 Task: Search one way flight ticket for 3 adults in first from West Palm Beach: Palm Beach International Airport to Greenville: Pitt-greenville Airport on 5-2-2023. Choice of flights is Delta. Number of bags: 1 carry on bag. Price is upto 77000. Outbound departure time preference is 7:15.
Action: Mouse moved to (205, 333)
Screenshot: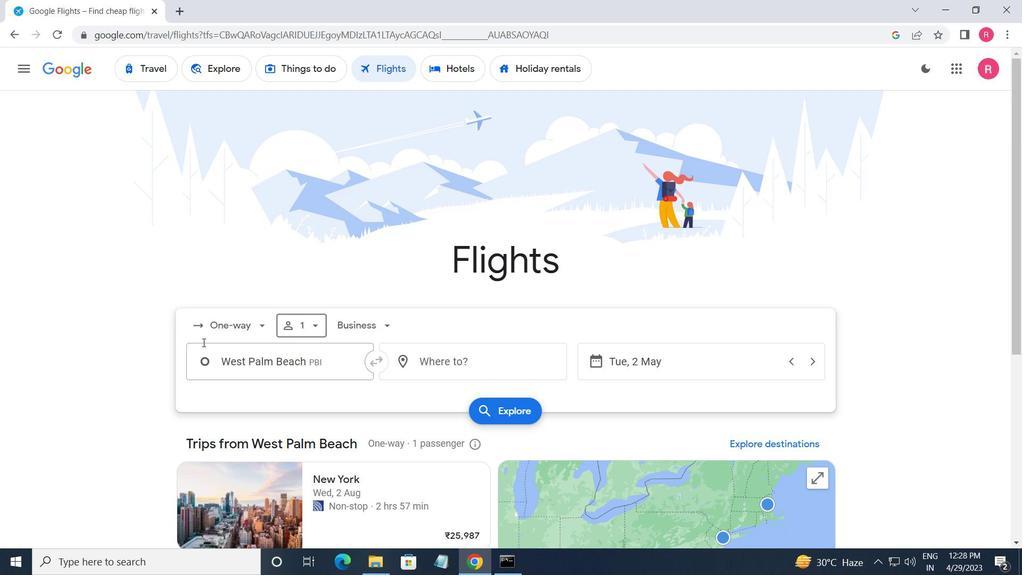 
Action: Mouse pressed left at (205, 333)
Screenshot: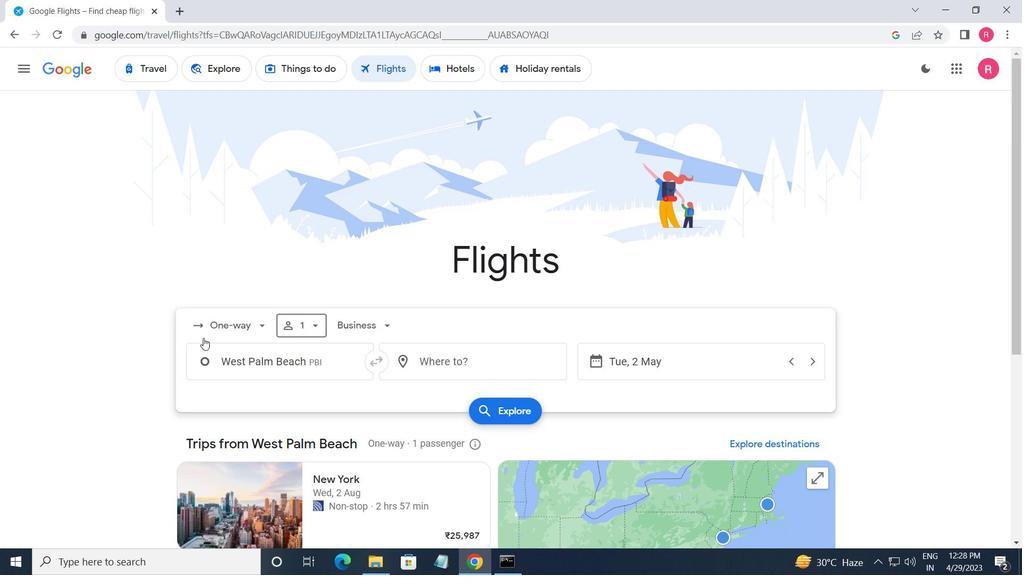 
Action: Mouse moved to (256, 394)
Screenshot: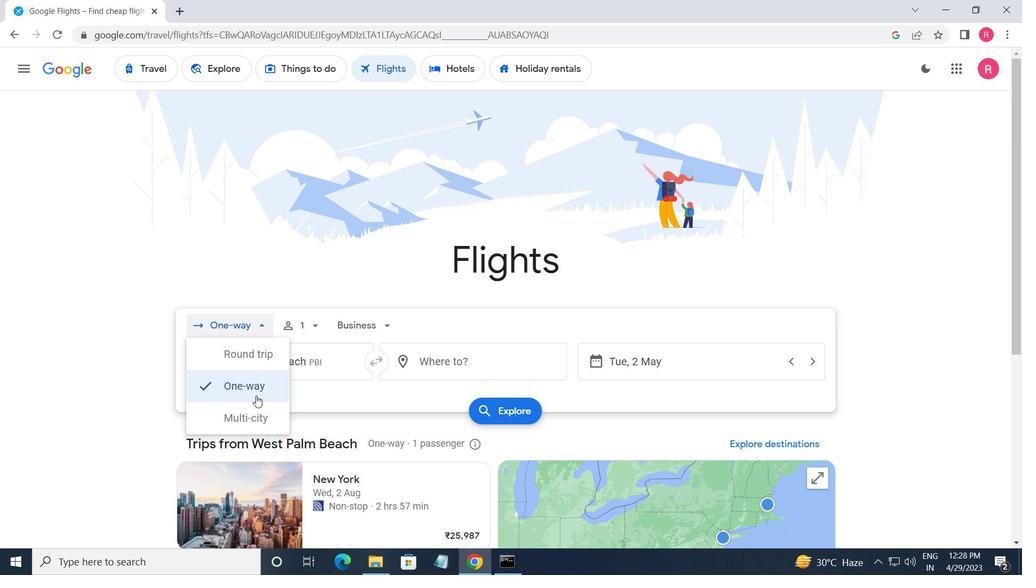
Action: Mouse pressed left at (256, 394)
Screenshot: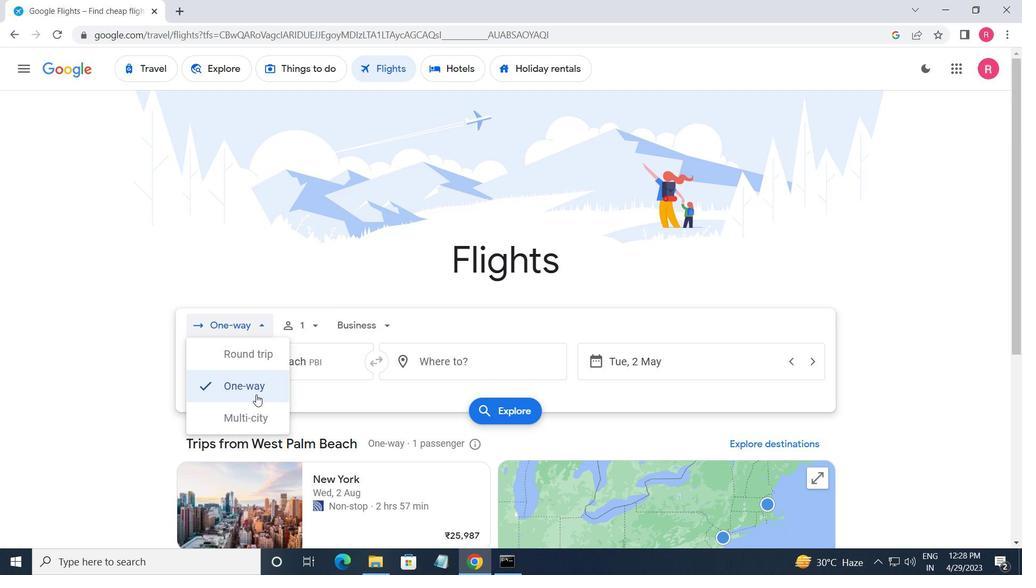 
Action: Mouse moved to (305, 322)
Screenshot: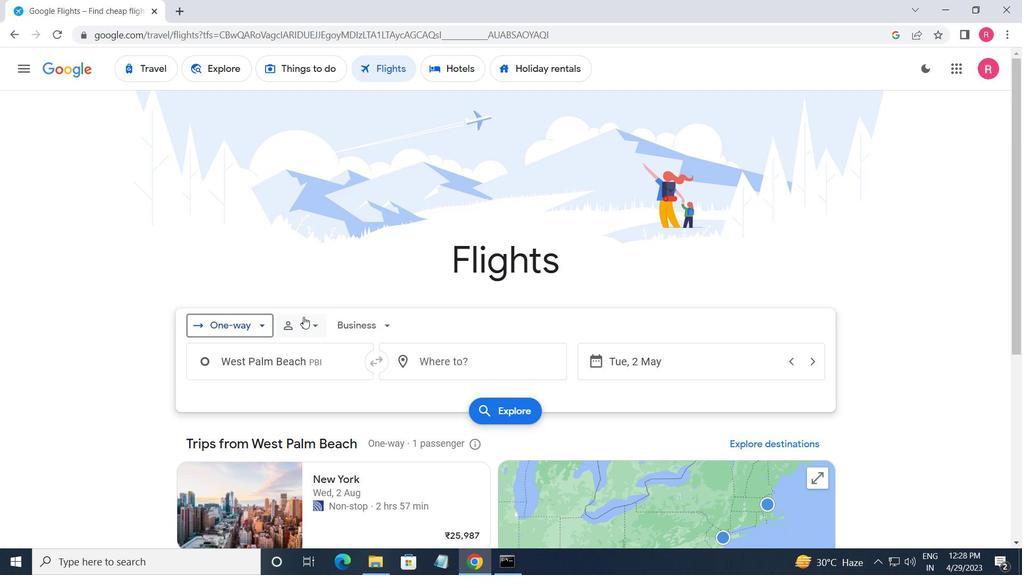 
Action: Mouse pressed left at (305, 322)
Screenshot: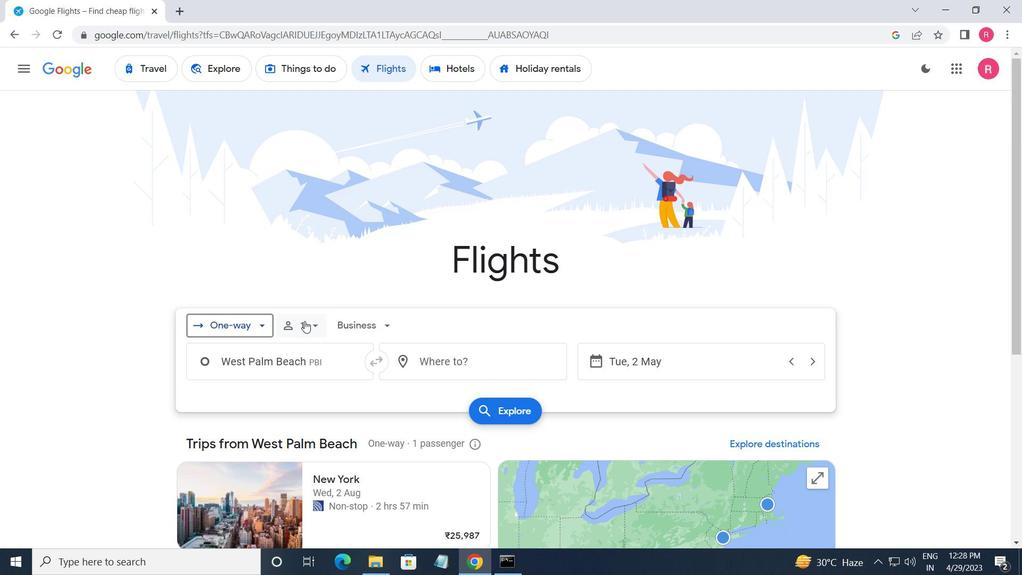 
Action: Mouse moved to (411, 361)
Screenshot: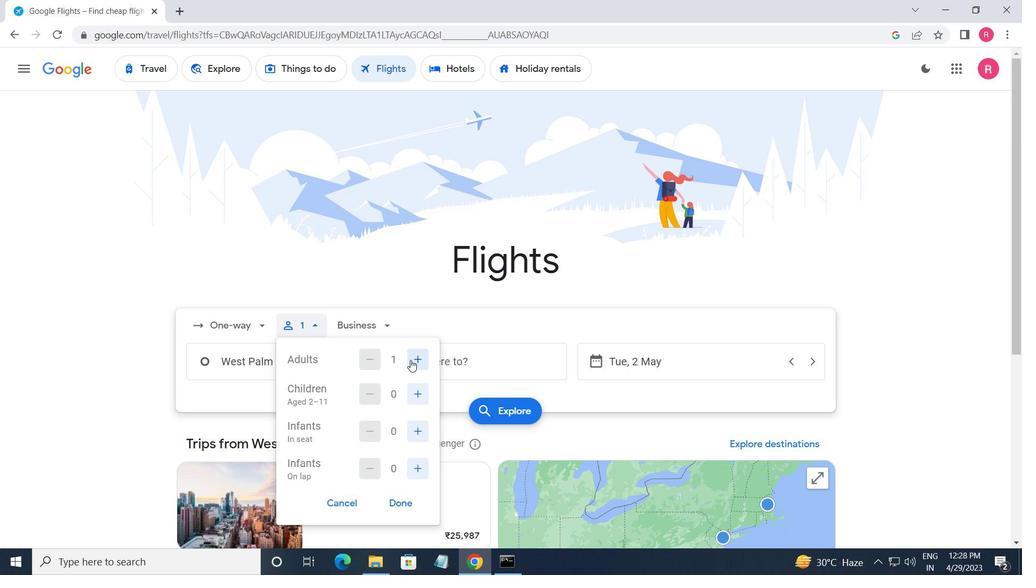 
Action: Mouse pressed left at (411, 361)
Screenshot: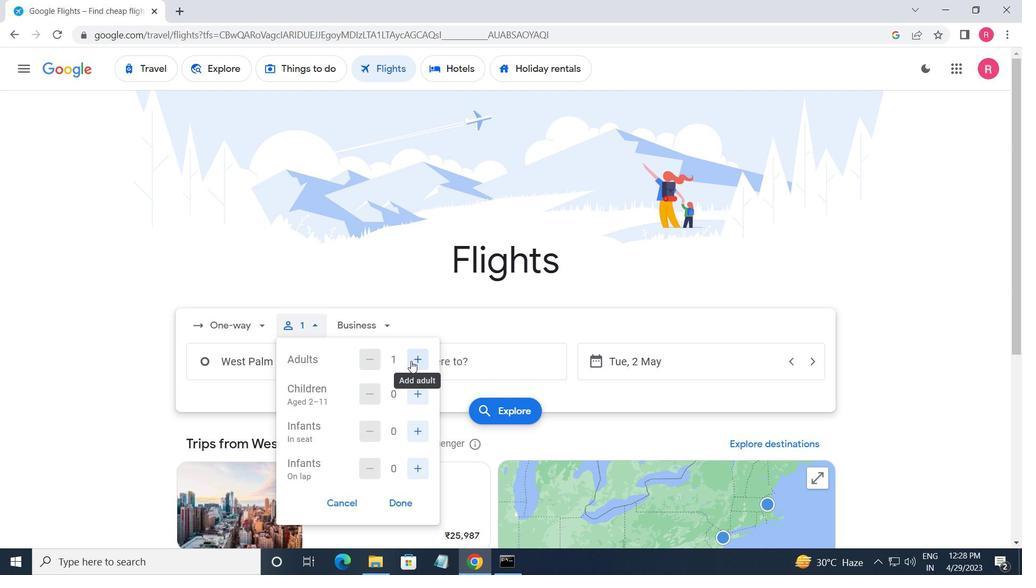 
Action: Mouse pressed left at (411, 361)
Screenshot: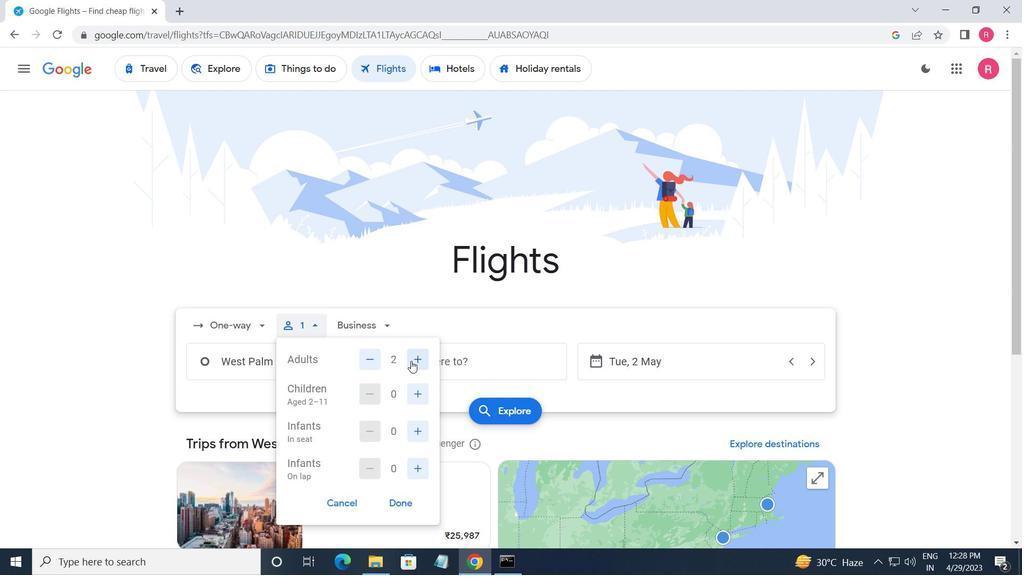 
Action: Mouse moved to (369, 336)
Screenshot: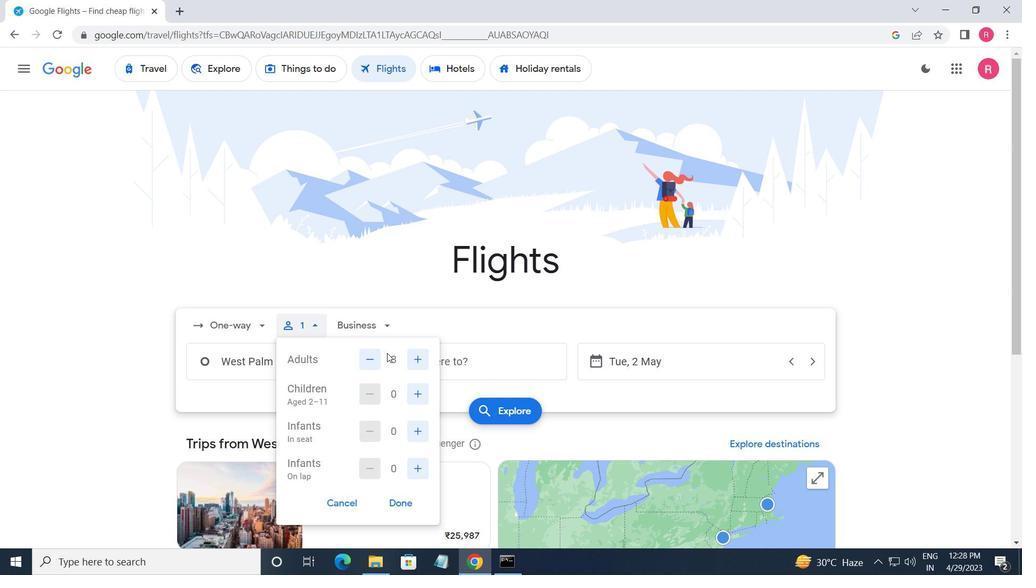 
Action: Mouse pressed left at (369, 336)
Screenshot: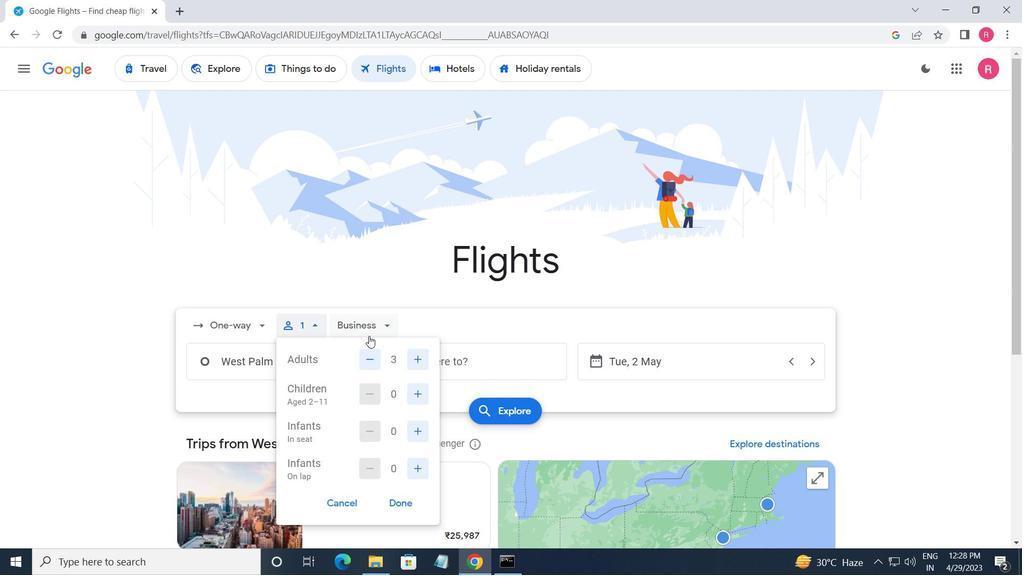 
Action: Mouse moved to (376, 451)
Screenshot: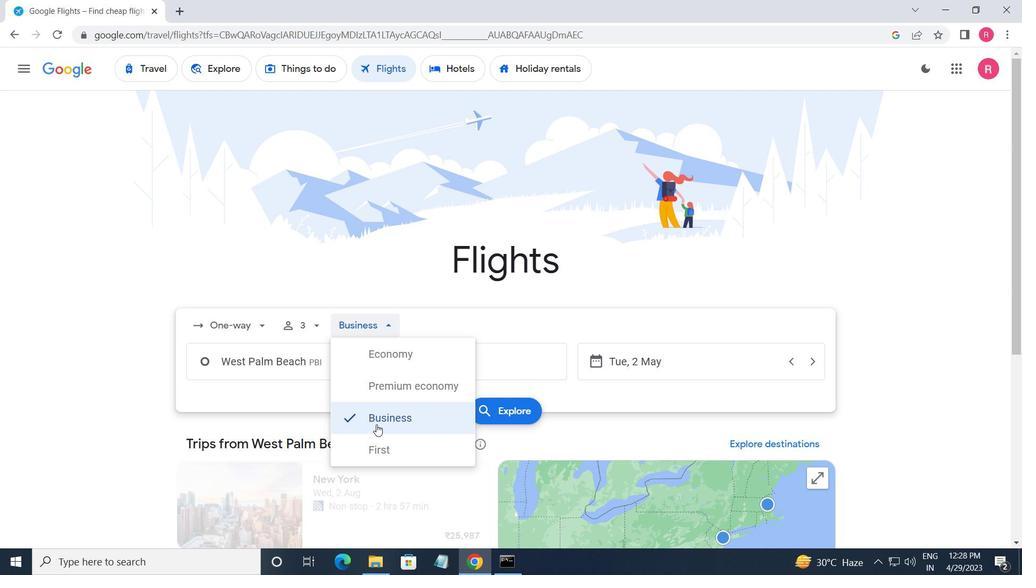 
Action: Mouse pressed left at (376, 451)
Screenshot: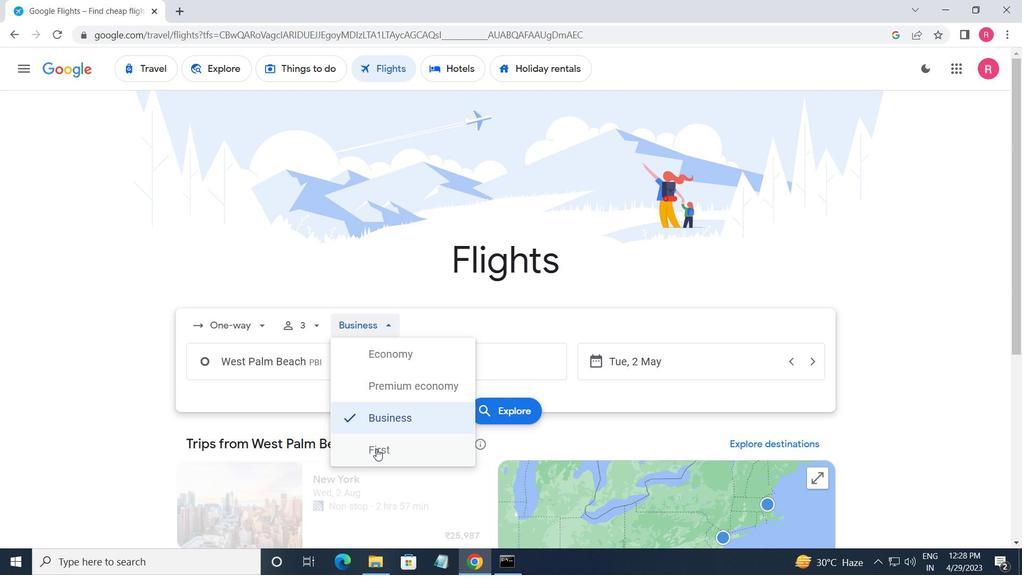 
Action: Mouse moved to (313, 366)
Screenshot: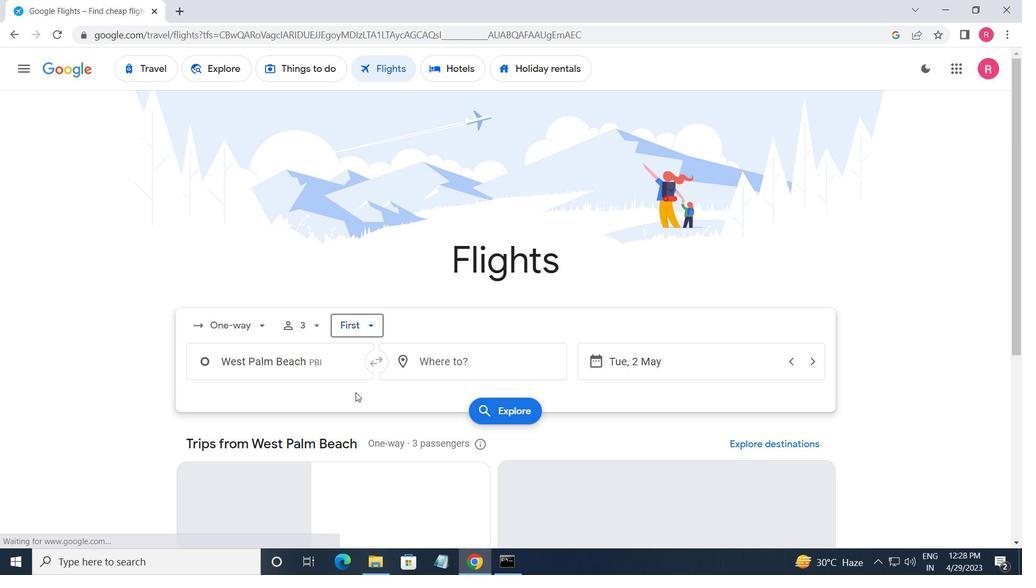 
Action: Mouse pressed left at (313, 366)
Screenshot: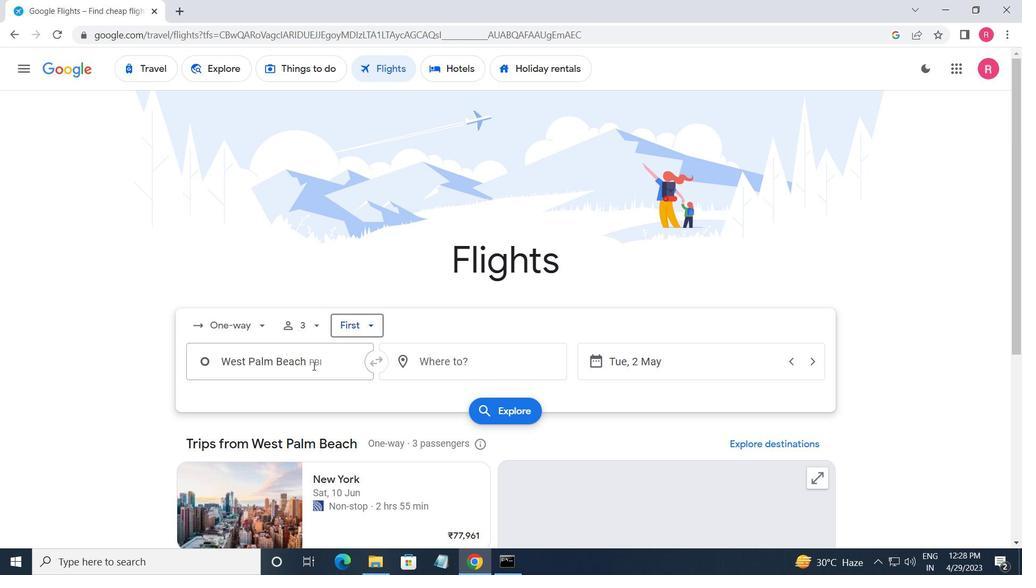 
Action: Mouse moved to (304, 429)
Screenshot: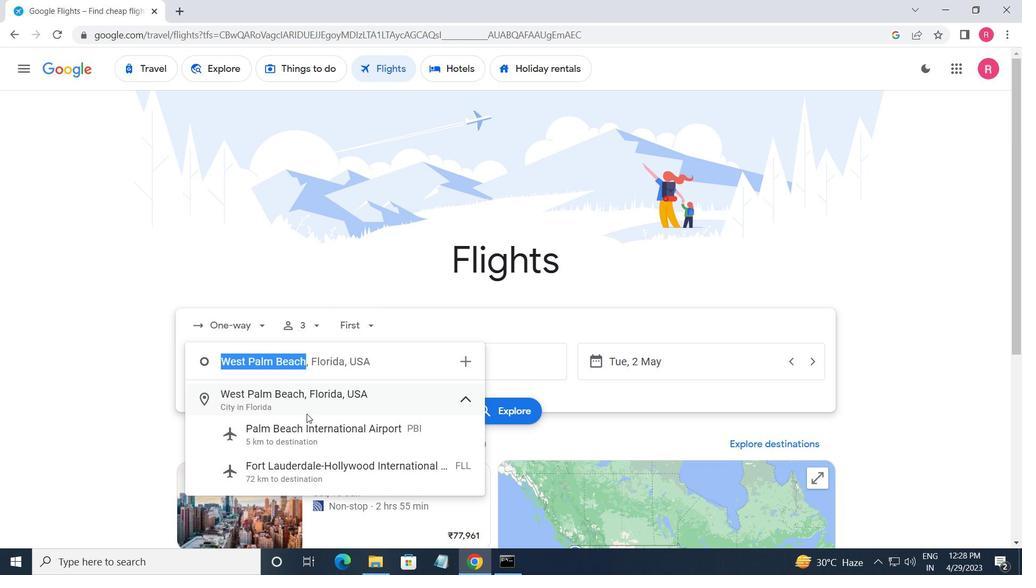 
Action: Mouse pressed left at (304, 429)
Screenshot: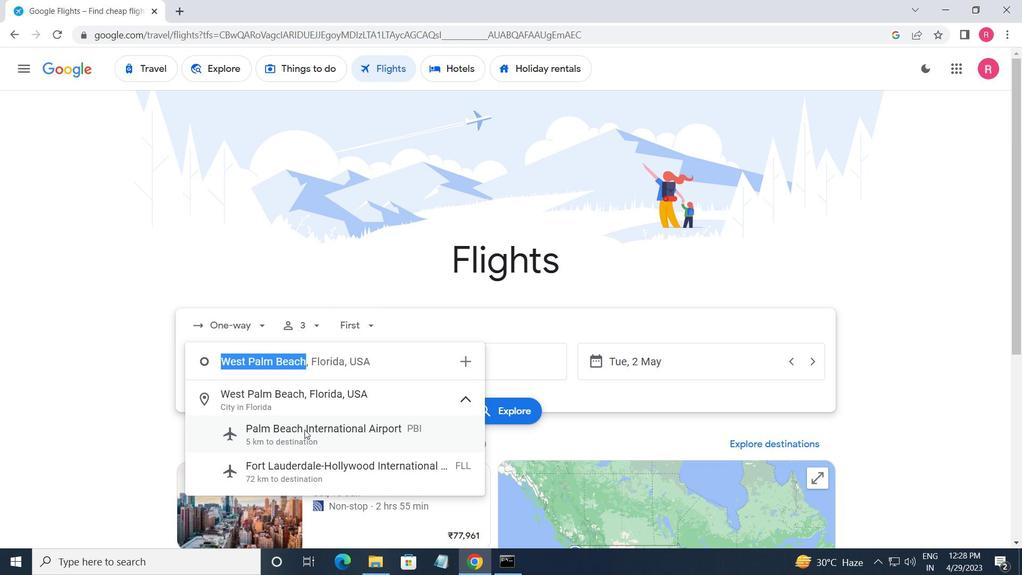 
Action: Mouse moved to (427, 365)
Screenshot: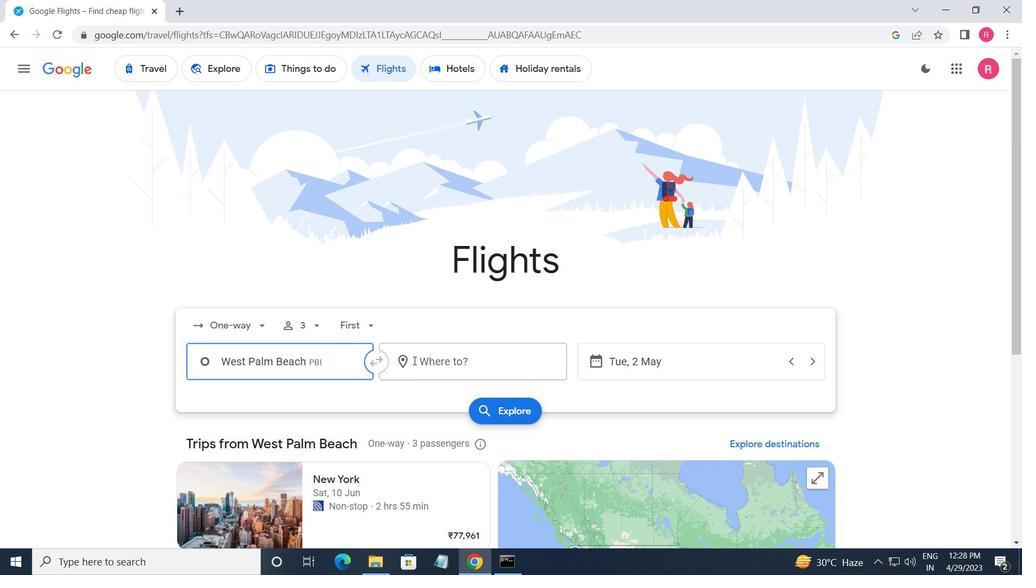 
Action: Mouse pressed left at (427, 365)
Screenshot: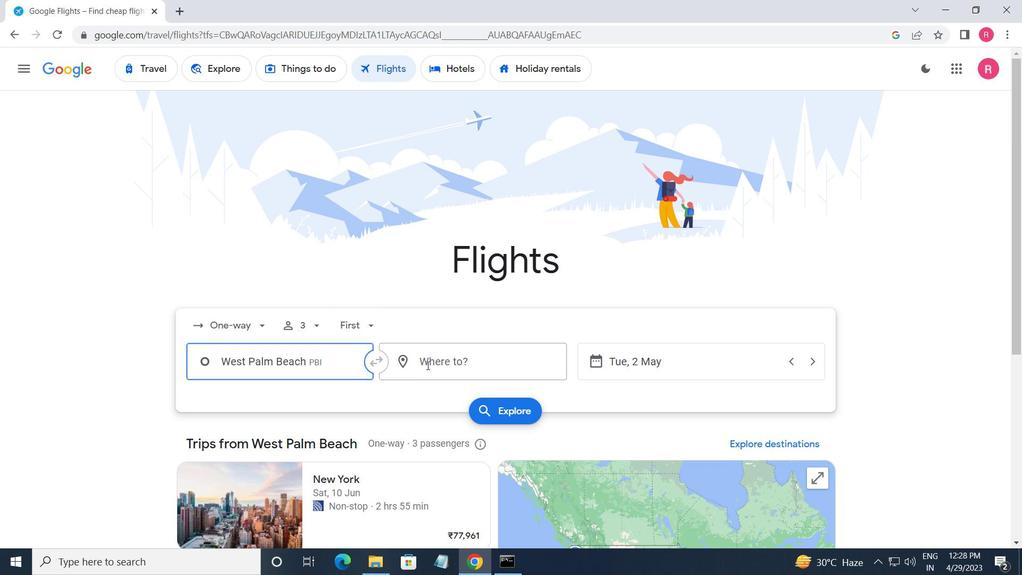 
Action: Mouse moved to (443, 486)
Screenshot: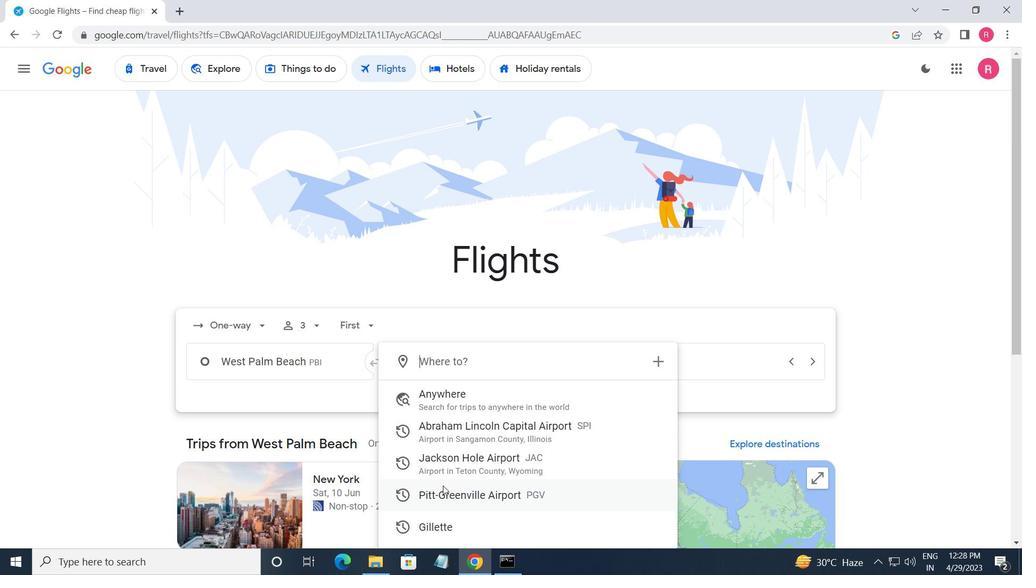 
Action: Mouse pressed left at (443, 486)
Screenshot: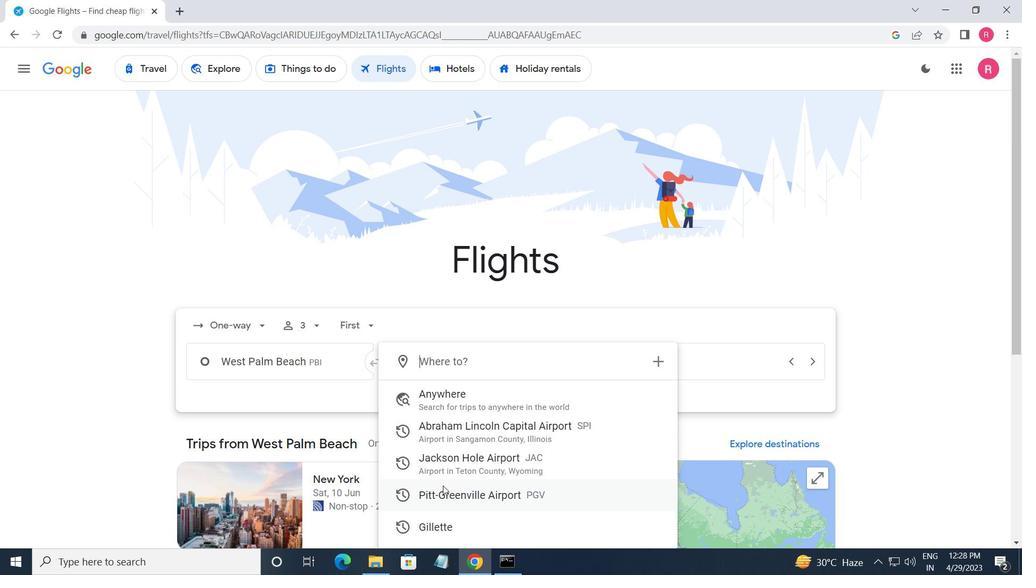 
Action: Mouse moved to (661, 344)
Screenshot: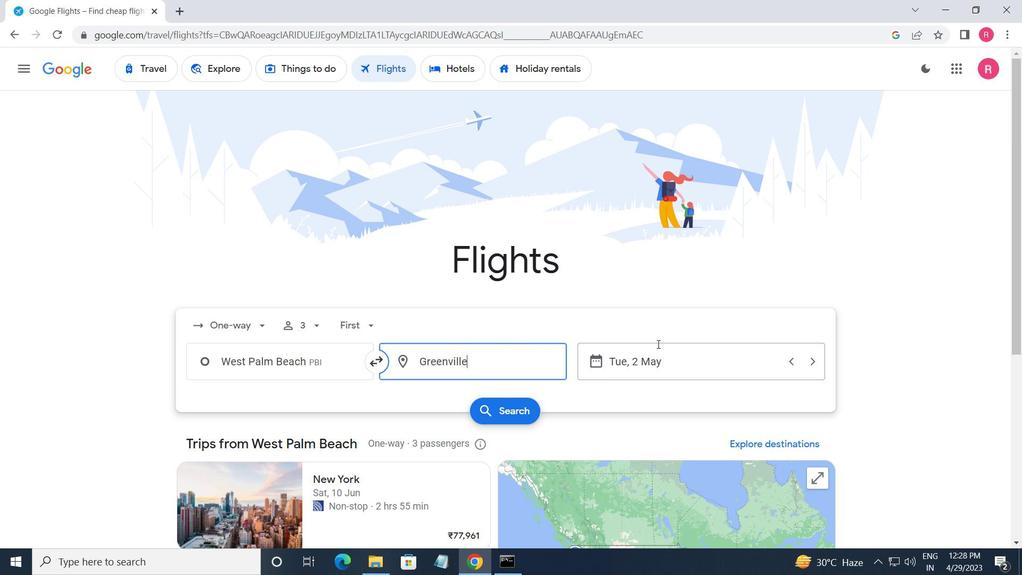 
Action: Mouse pressed left at (661, 344)
Screenshot: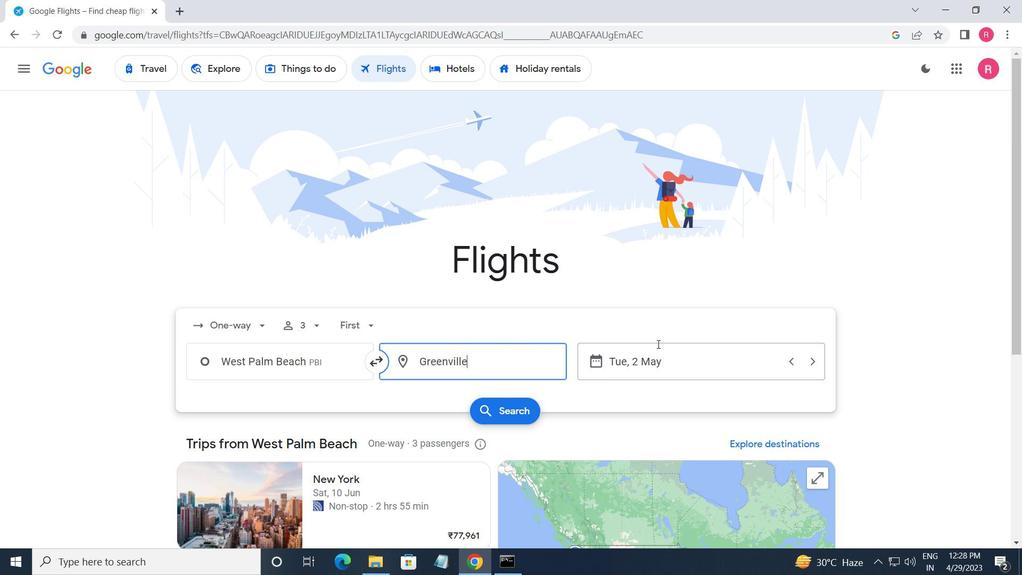 
Action: Mouse moved to (678, 324)
Screenshot: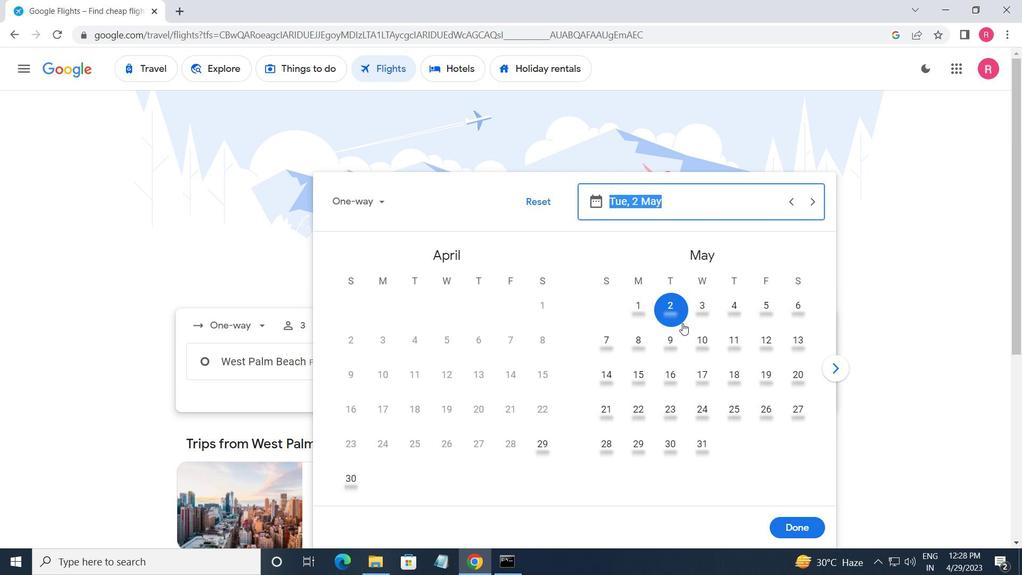 
Action: Mouse pressed left at (678, 324)
Screenshot: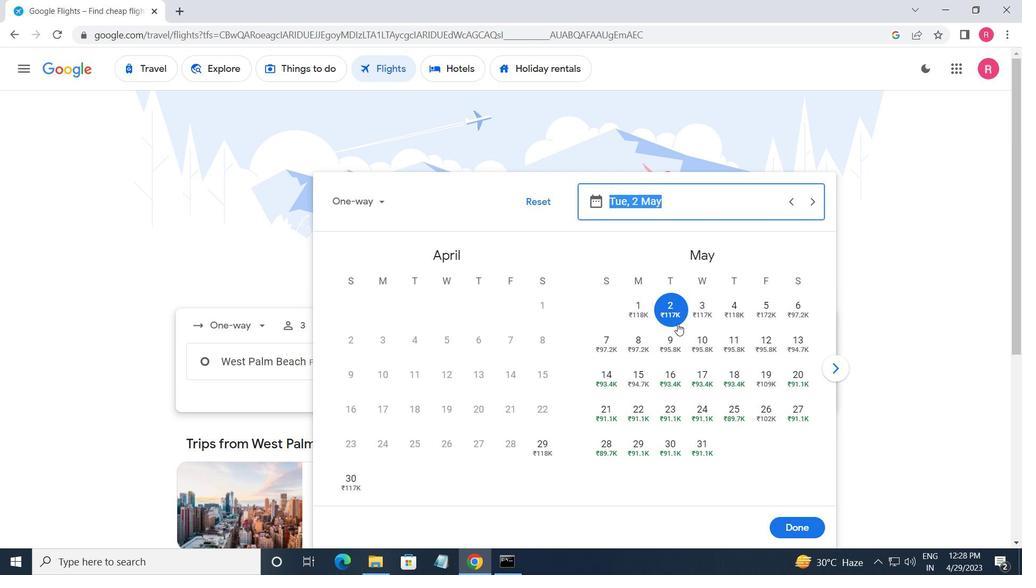 
Action: Mouse moved to (805, 533)
Screenshot: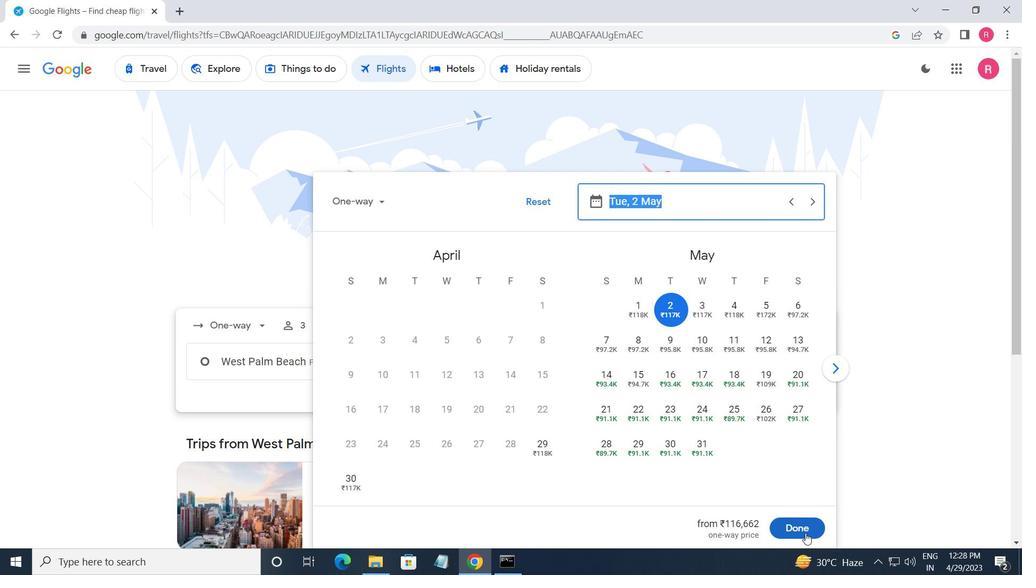 
Action: Mouse pressed left at (805, 533)
Screenshot: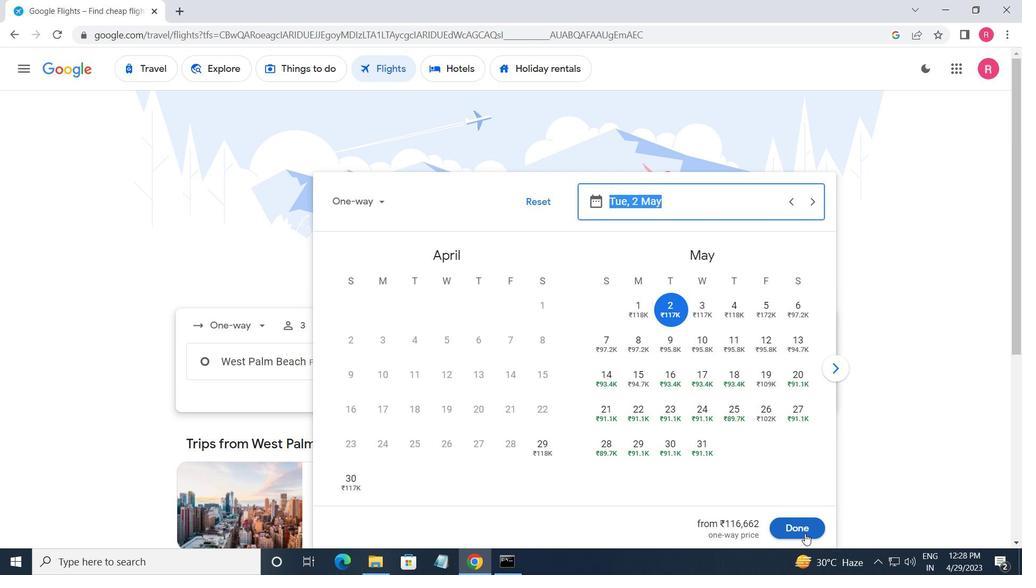 
Action: Mouse moved to (489, 415)
Screenshot: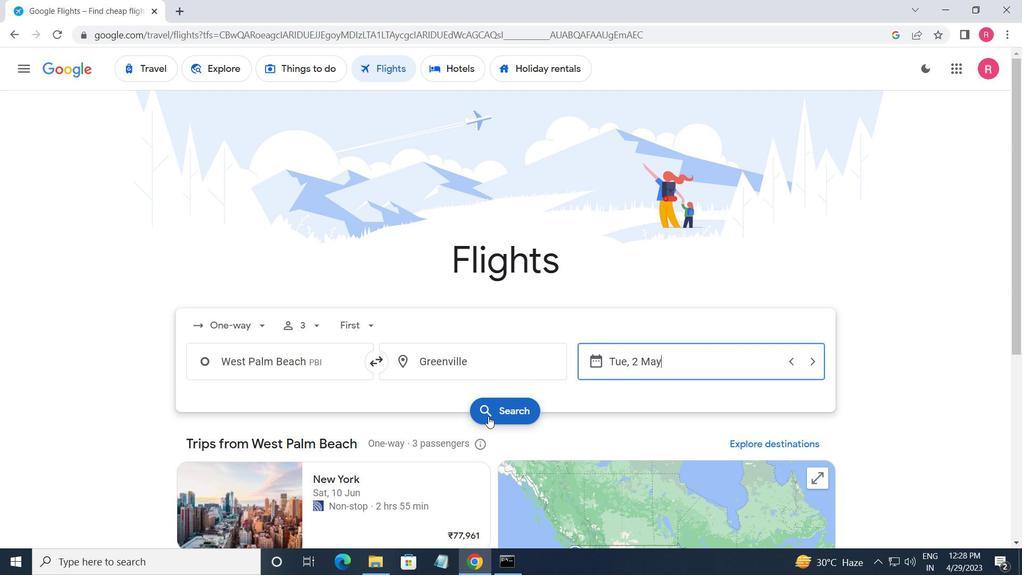 
Action: Mouse pressed left at (489, 415)
Screenshot: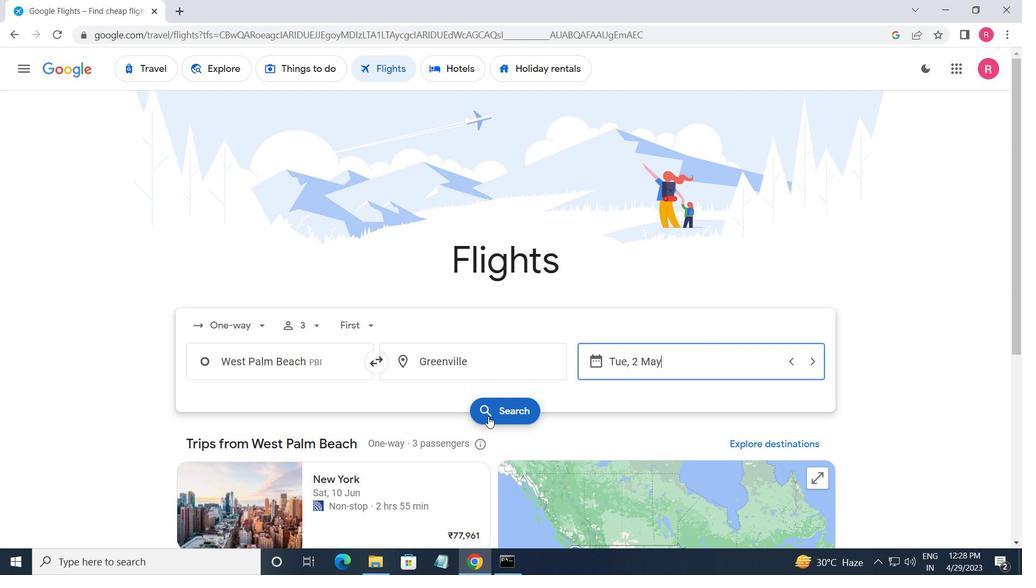 
Action: Mouse moved to (198, 194)
Screenshot: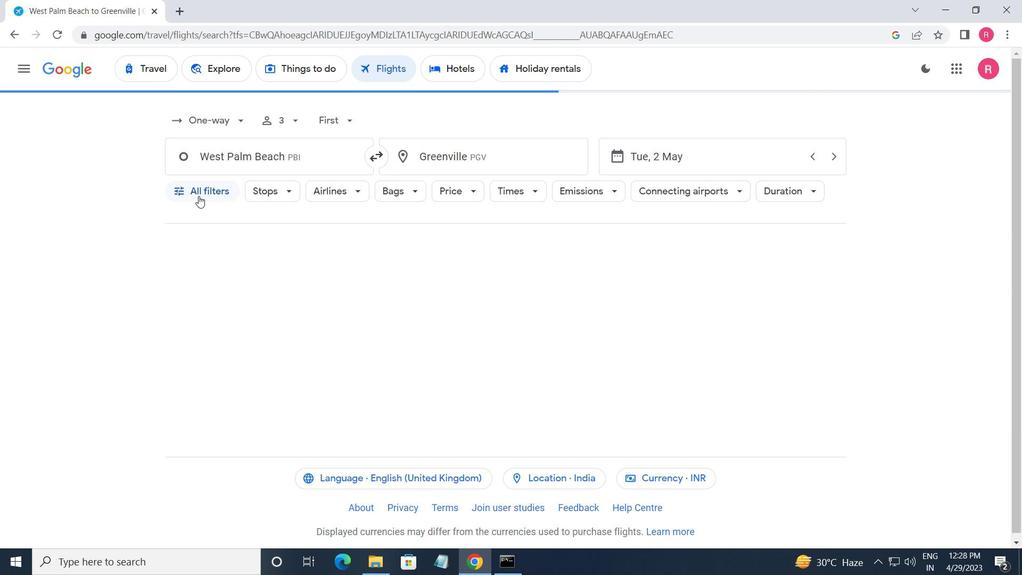 
Action: Mouse pressed left at (198, 194)
Screenshot: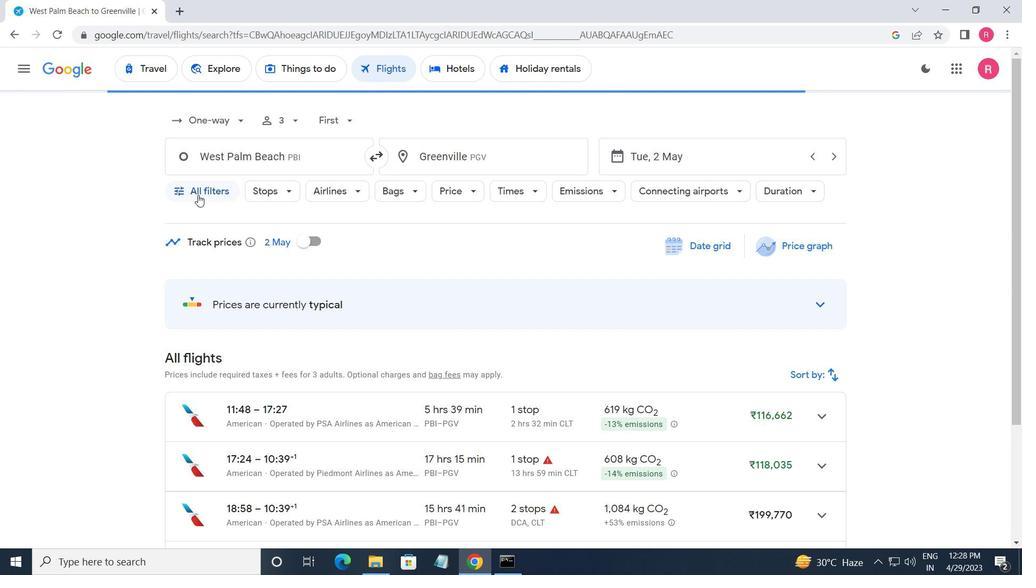 
Action: Mouse moved to (222, 308)
Screenshot: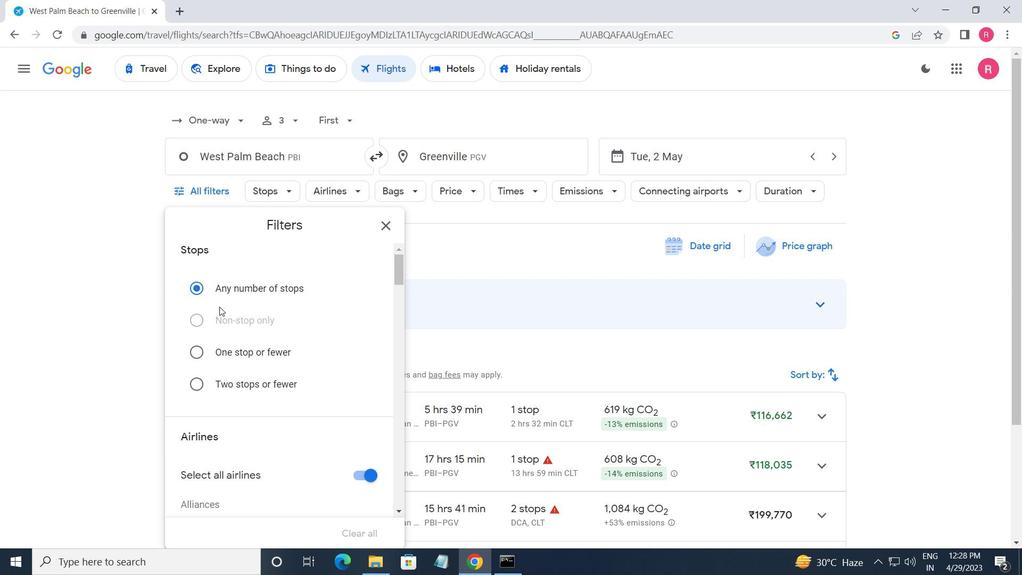 
Action: Mouse scrolled (222, 307) with delta (0, 0)
Screenshot: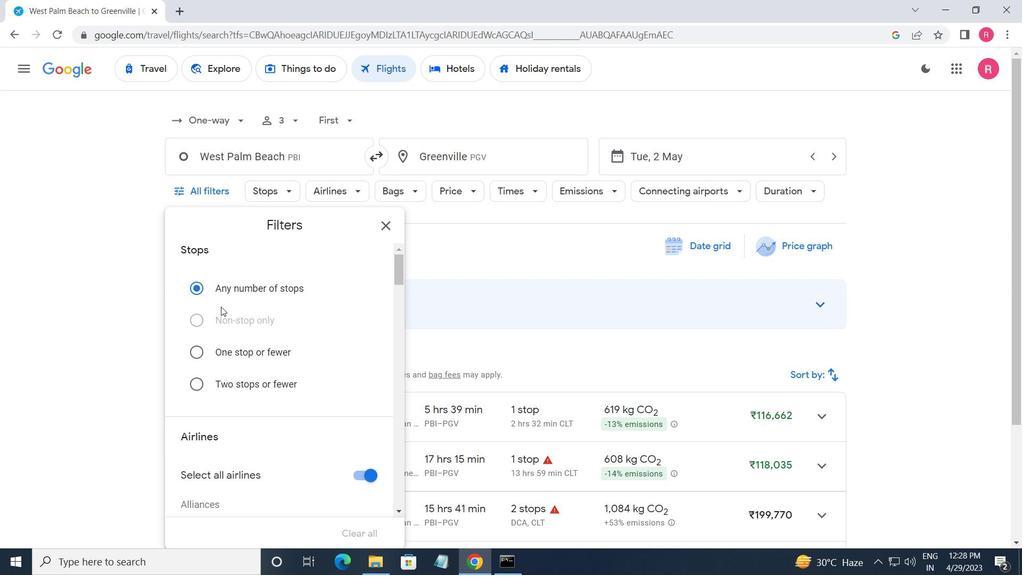 
Action: Mouse scrolled (222, 307) with delta (0, 0)
Screenshot: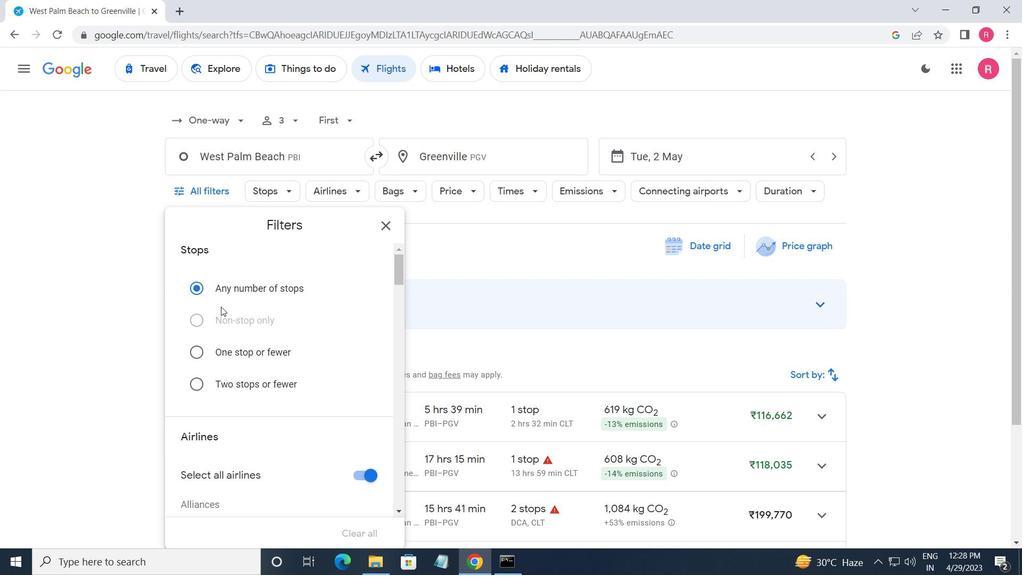 
Action: Mouse scrolled (222, 307) with delta (0, 0)
Screenshot: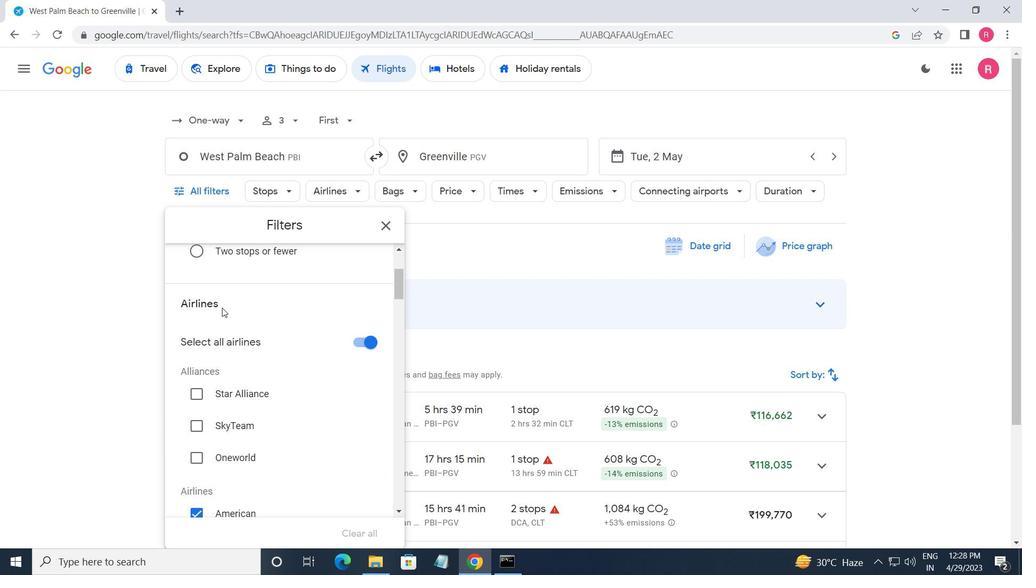 
Action: Mouse scrolled (222, 307) with delta (0, 0)
Screenshot: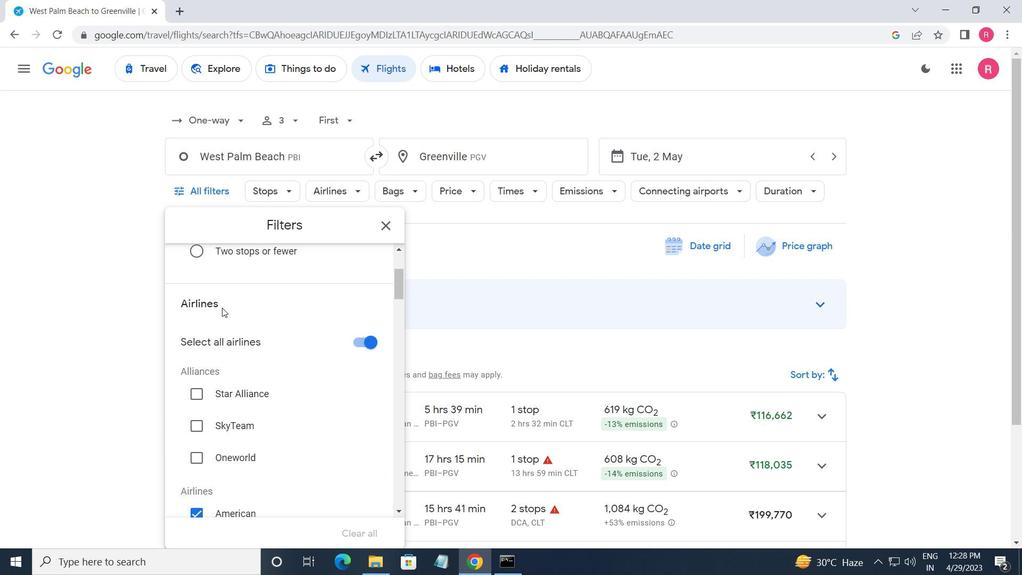 
Action: Mouse moved to (222, 308)
Screenshot: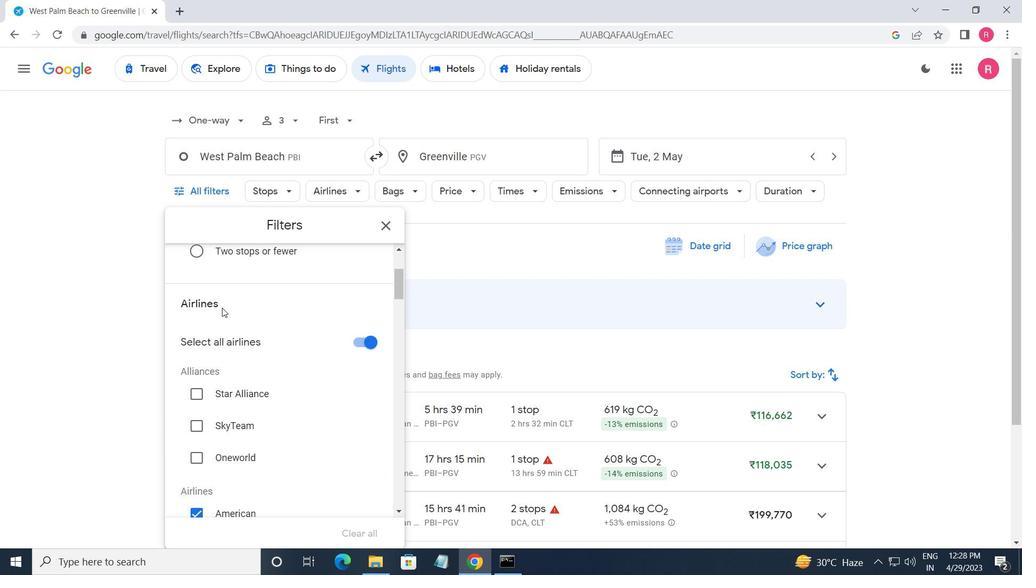
Action: Mouse scrolled (222, 307) with delta (0, 0)
Screenshot: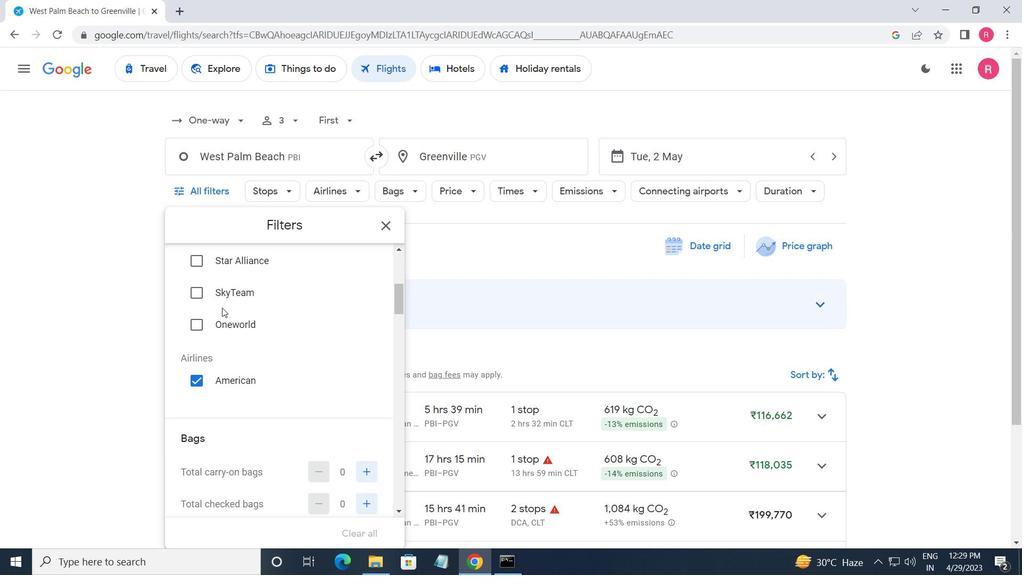 
Action: Mouse scrolled (222, 308) with delta (0, 0)
Screenshot: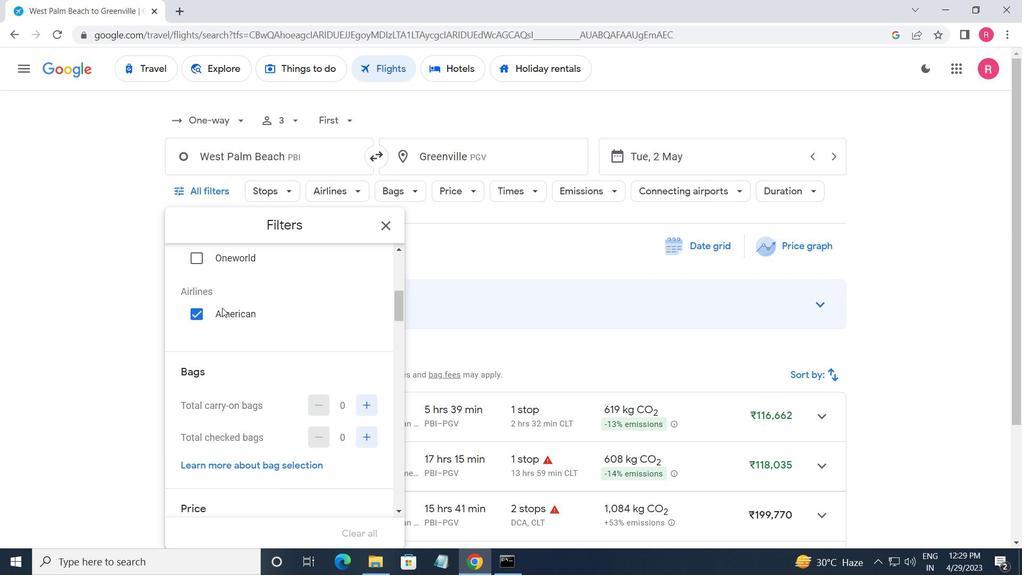 
Action: Mouse scrolled (222, 308) with delta (0, 0)
Screenshot: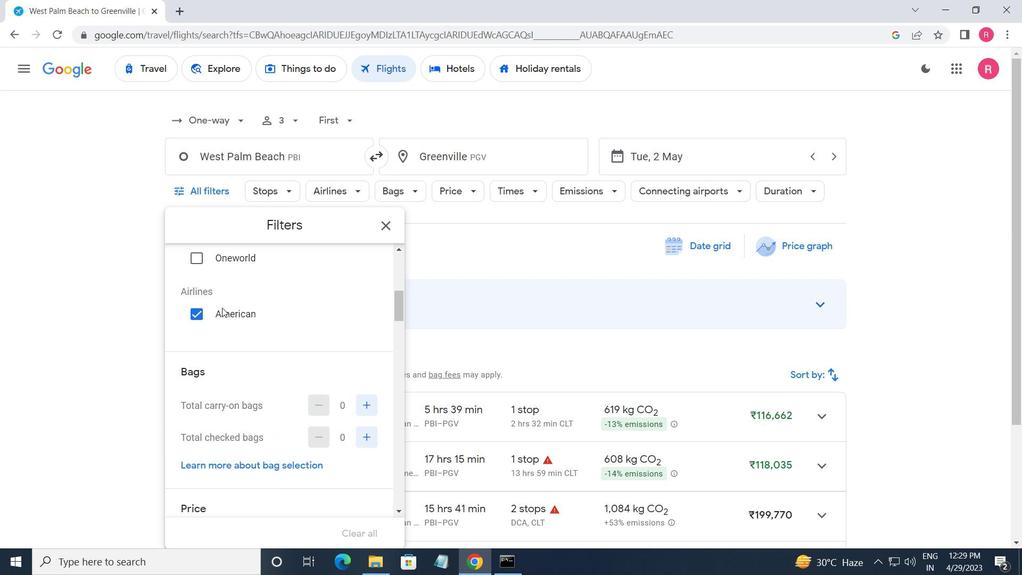 
Action: Mouse scrolled (222, 308) with delta (0, 0)
Screenshot: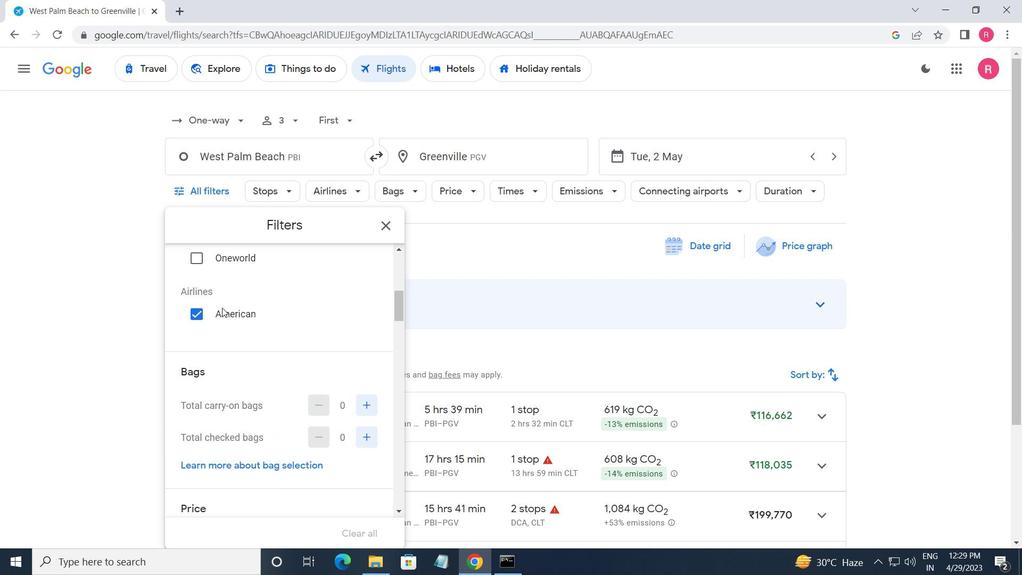 
Action: Mouse moved to (364, 338)
Screenshot: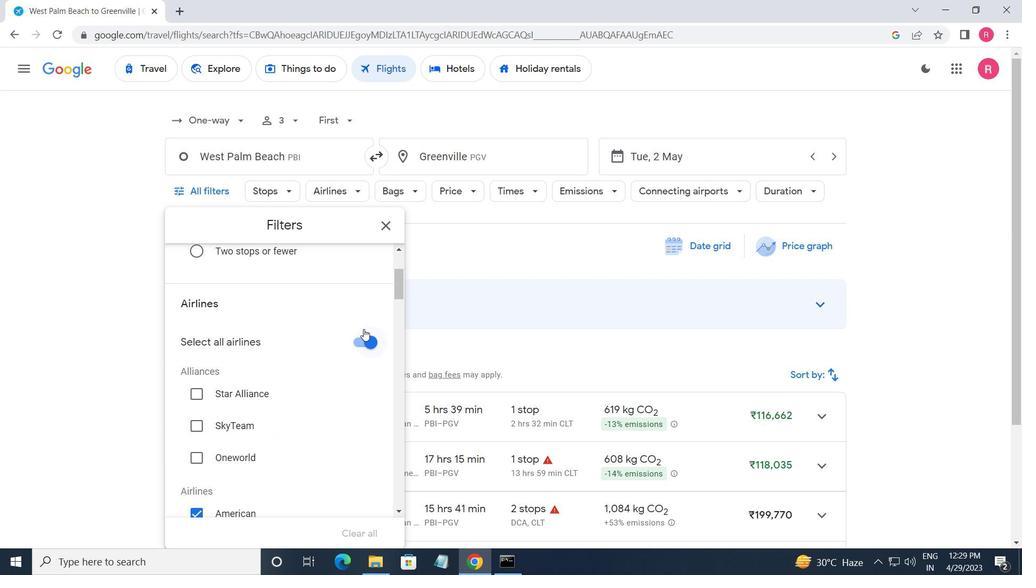 
Action: Mouse pressed left at (364, 338)
Screenshot: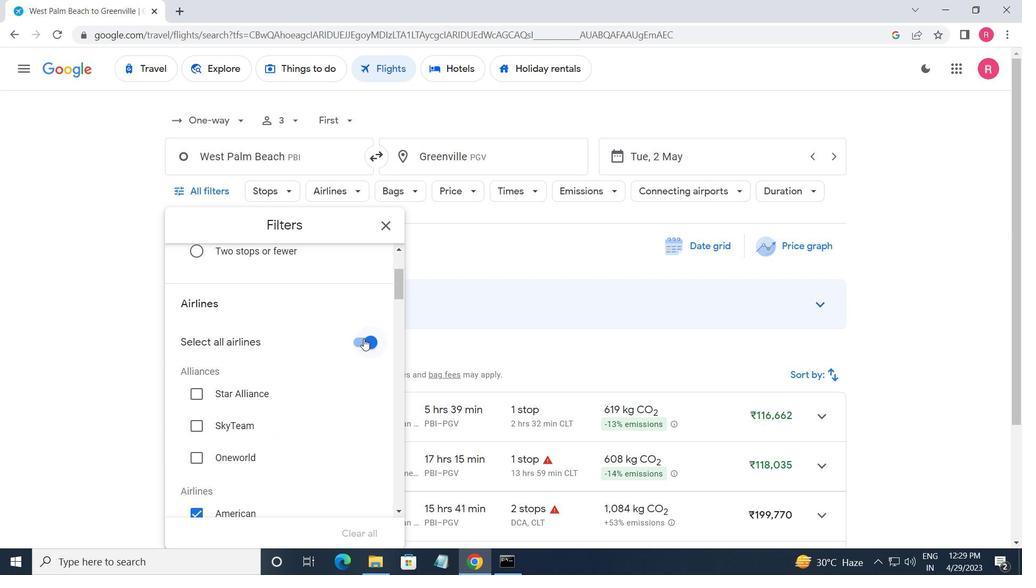 
Action: Mouse moved to (352, 363)
Screenshot: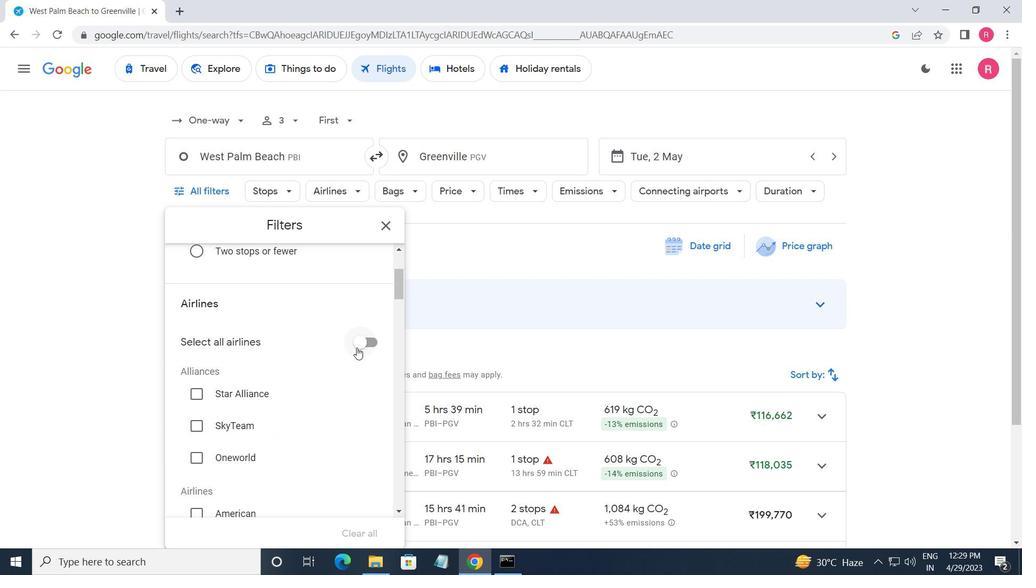 
Action: Mouse scrolled (352, 362) with delta (0, 0)
Screenshot: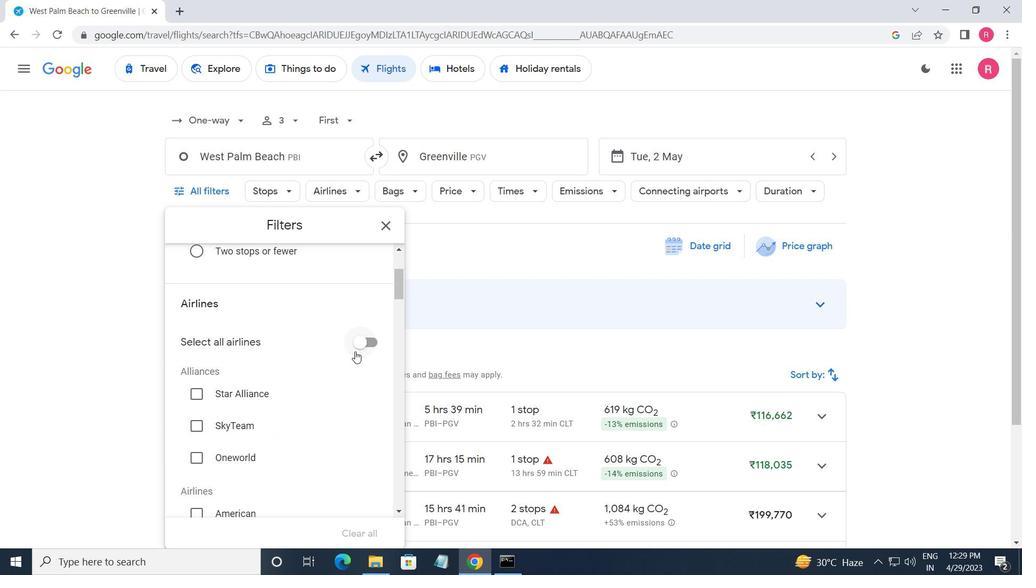 
Action: Mouse moved to (352, 364)
Screenshot: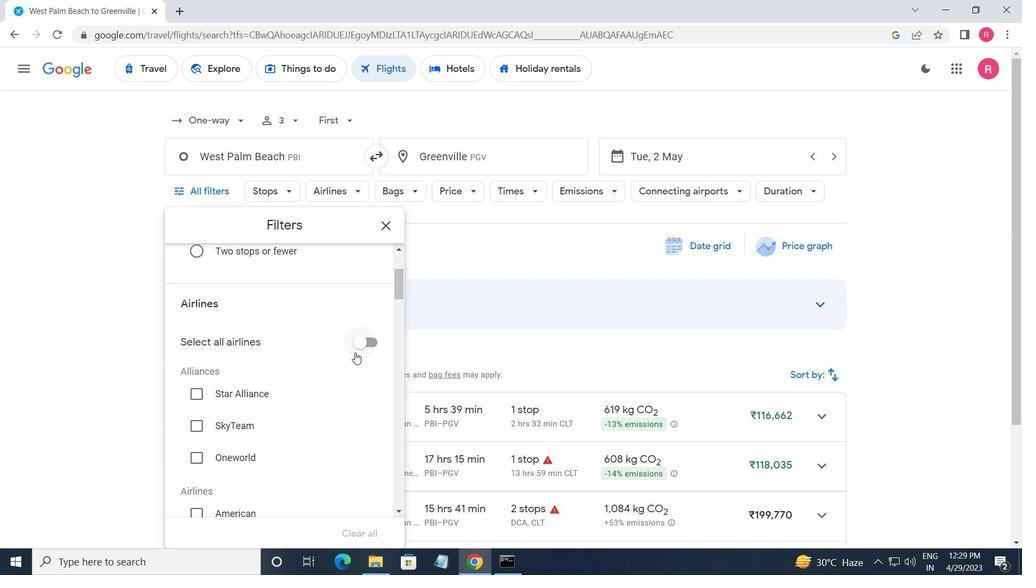 
Action: Mouse scrolled (352, 364) with delta (0, 0)
Screenshot: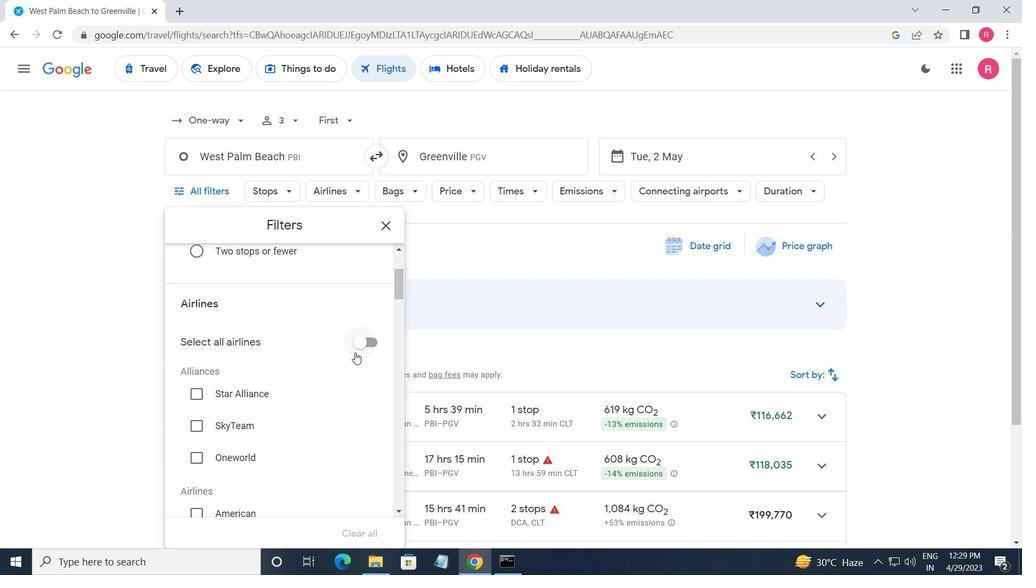 
Action: Mouse moved to (348, 371)
Screenshot: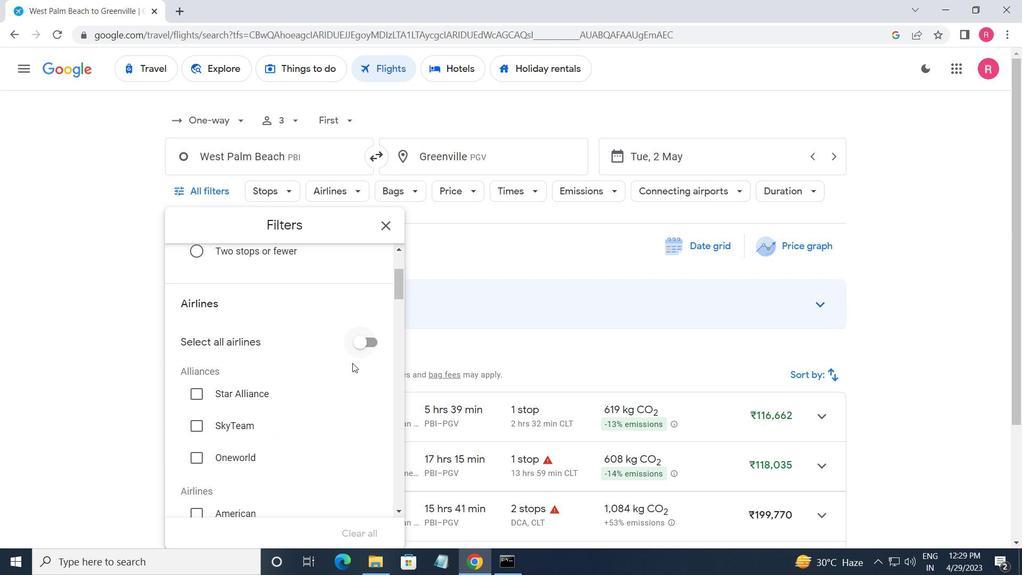 
Action: Mouse scrolled (348, 370) with delta (0, 0)
Screenshot: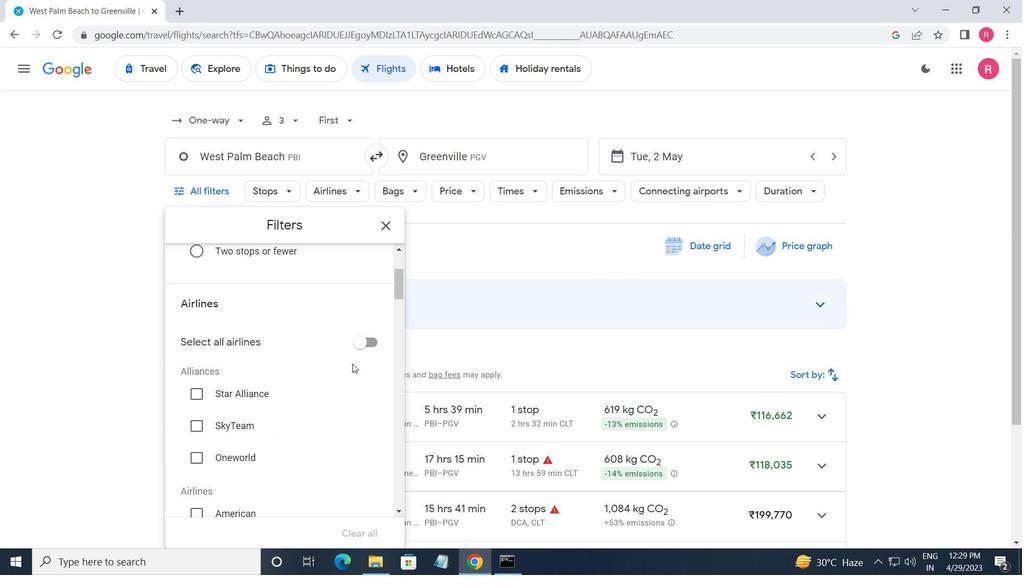 
Action: Mouse moved to (331, 379)
Screenshot: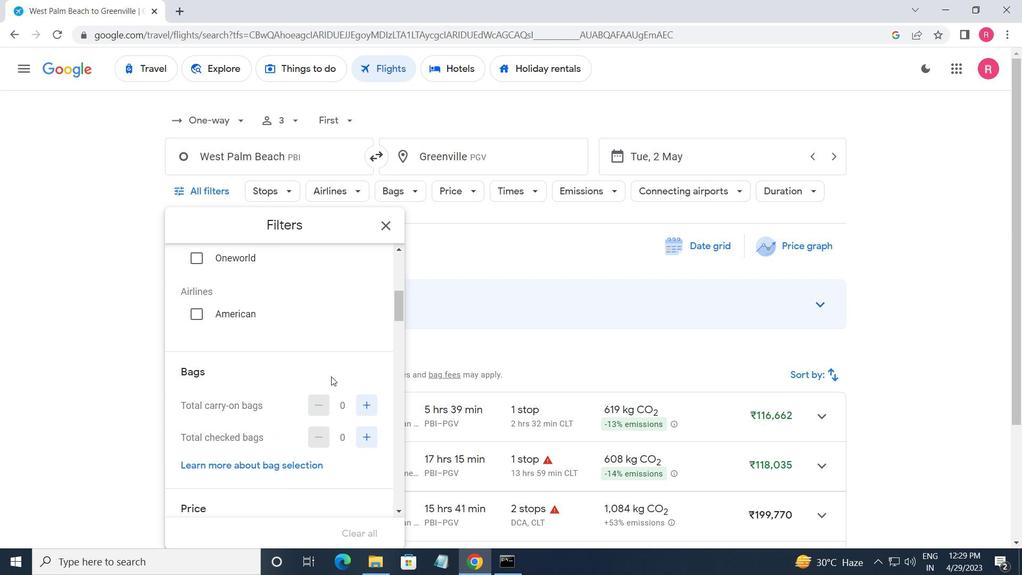 
Action: Mouse scrolled (331, 378) with delta (0, 0)
Screenshot: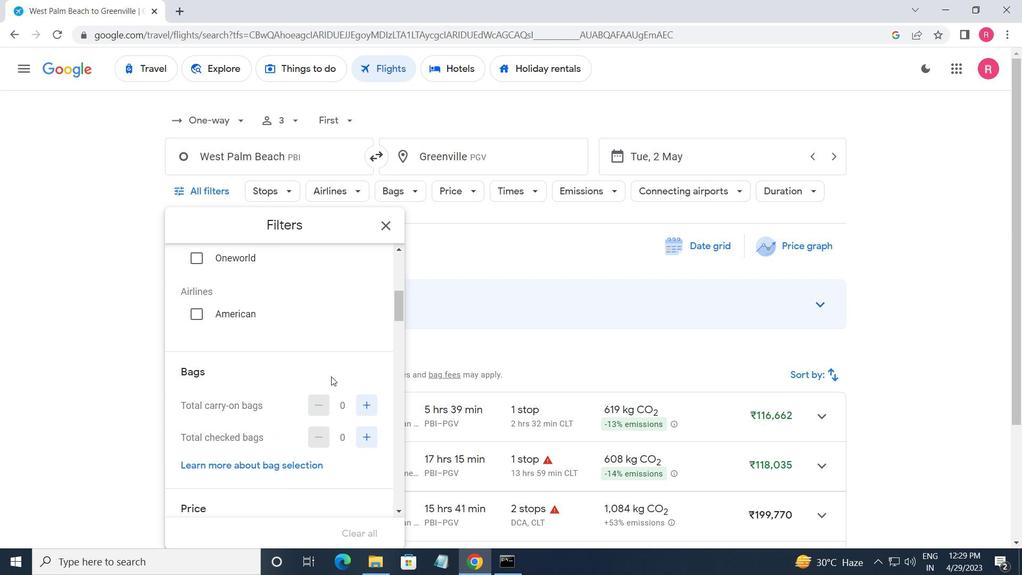 
Action: Mouse moved to (371, 338)
Screenshot: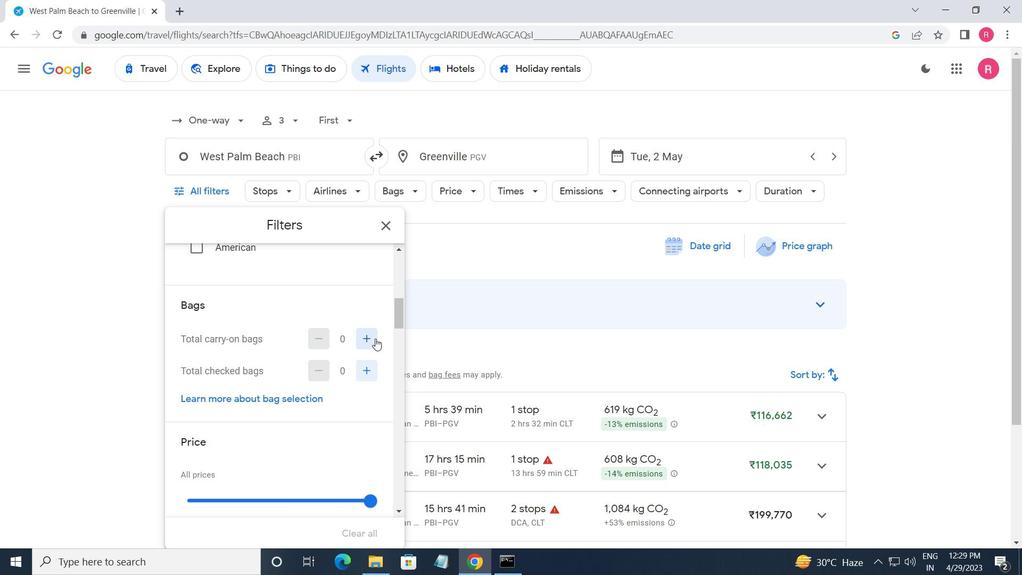 
Action: Mouse pressed left at (371, 338)
Screenshot: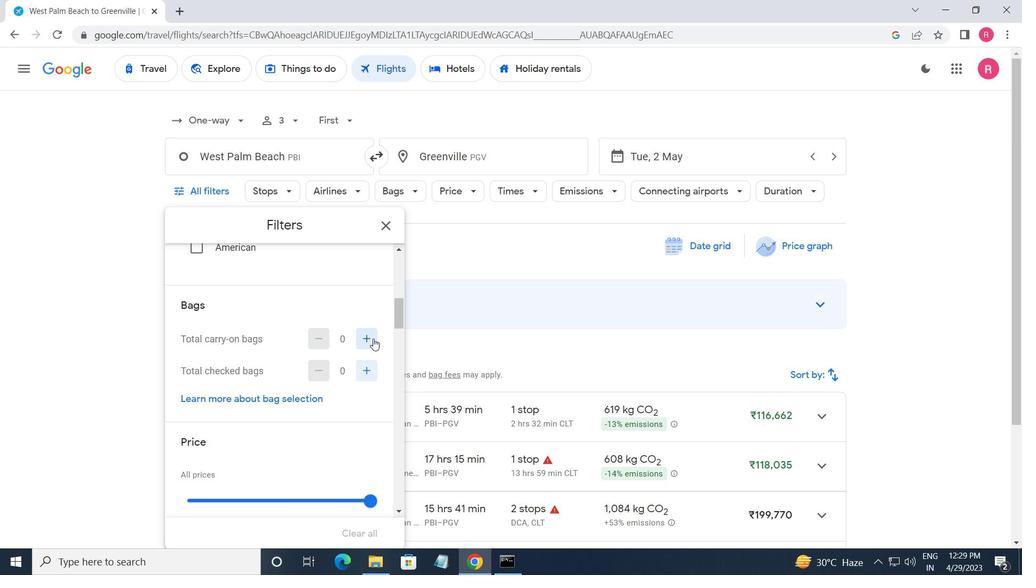 
Action: Mouse moved to (373, 499)
Screenshot: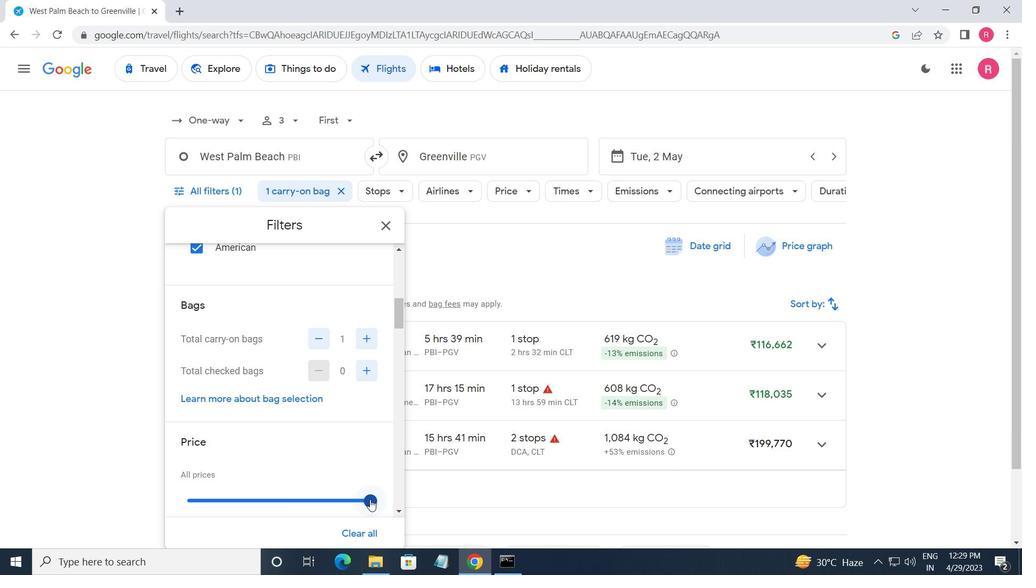 
Action: Mouse pressed left at (373, 499)
Screenshot: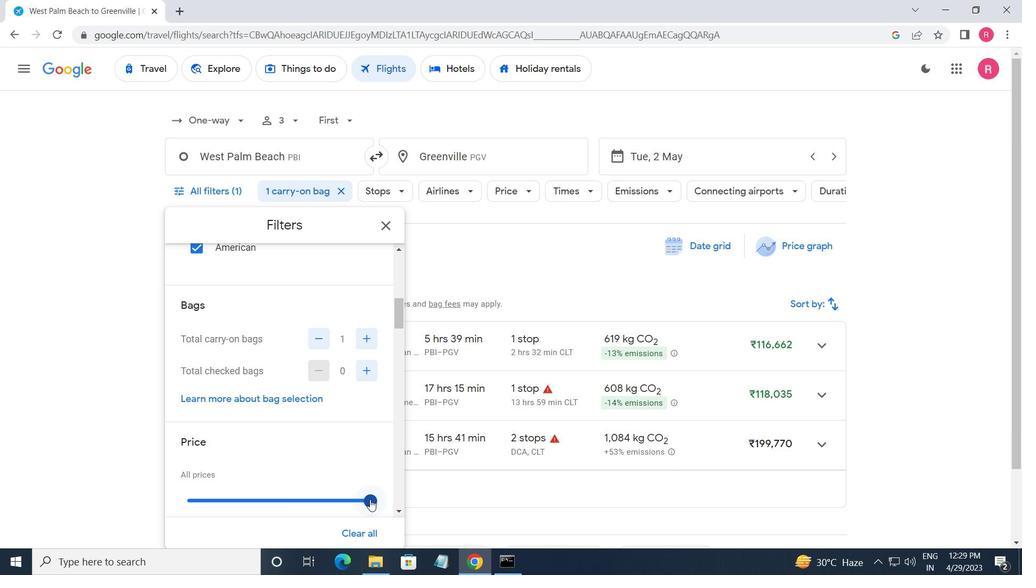 
Action: Mouse moved to (374, 498)
Screenshot: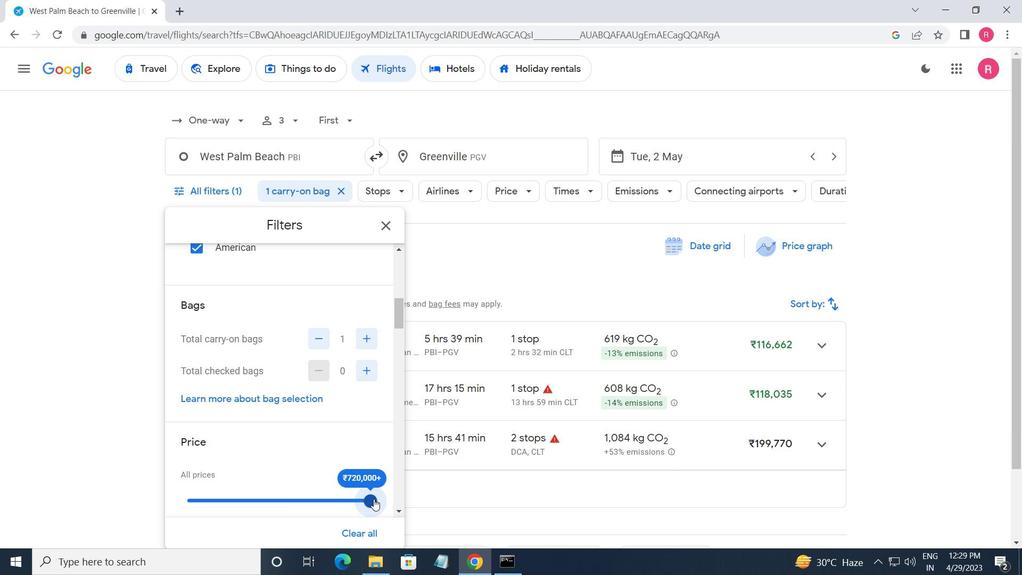 
Action: Mouse pressed left at (374, 498)
Screenshot: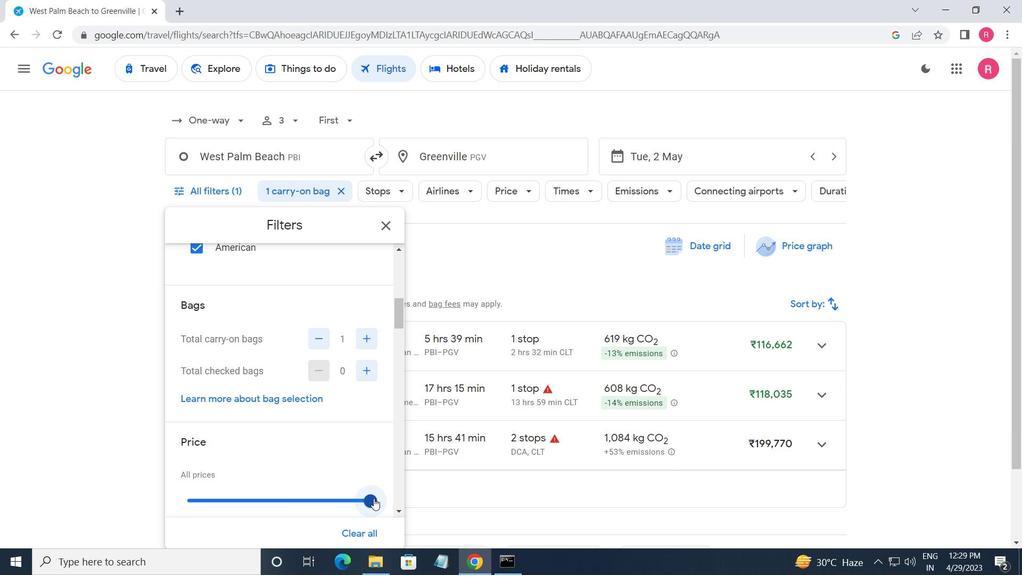 
Action: Mouse moved to (320, 442)
Screenshot: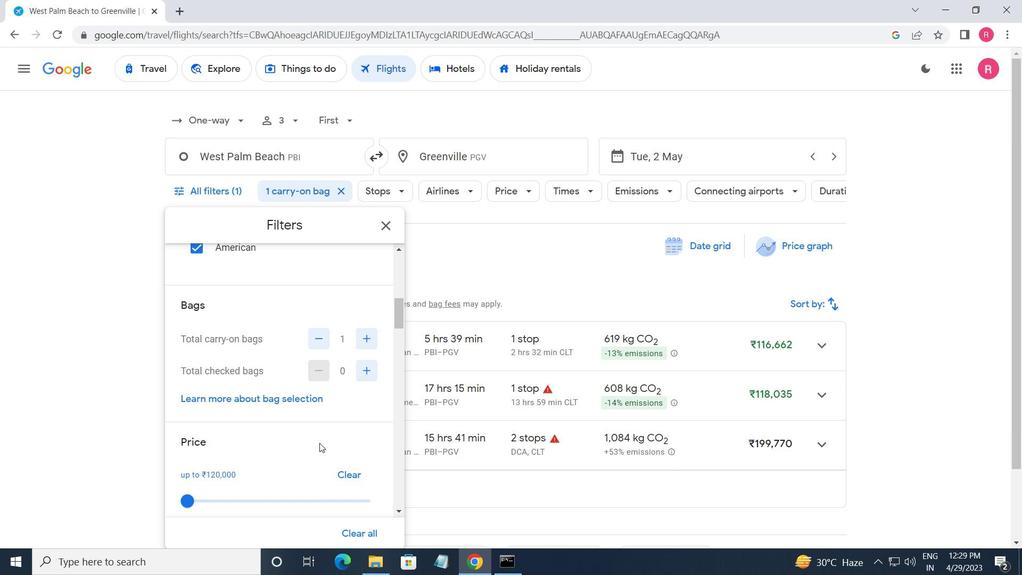 
Action: Mouse scrolled (320, 441) with delta (0, 0)
Screenshot: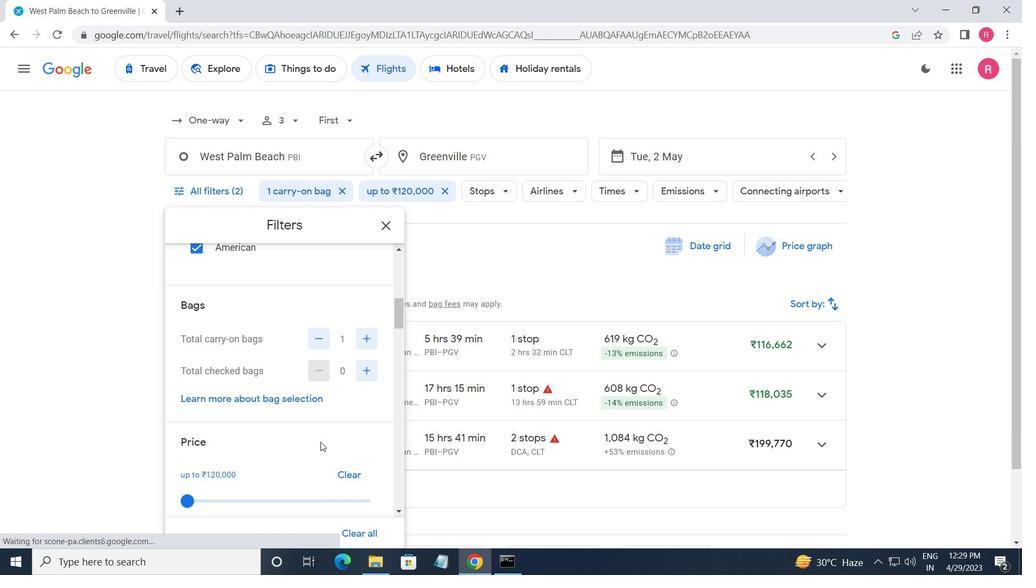 
Action: Mouse scrolled (320, 441) with delta (0, 0)
Screenshot: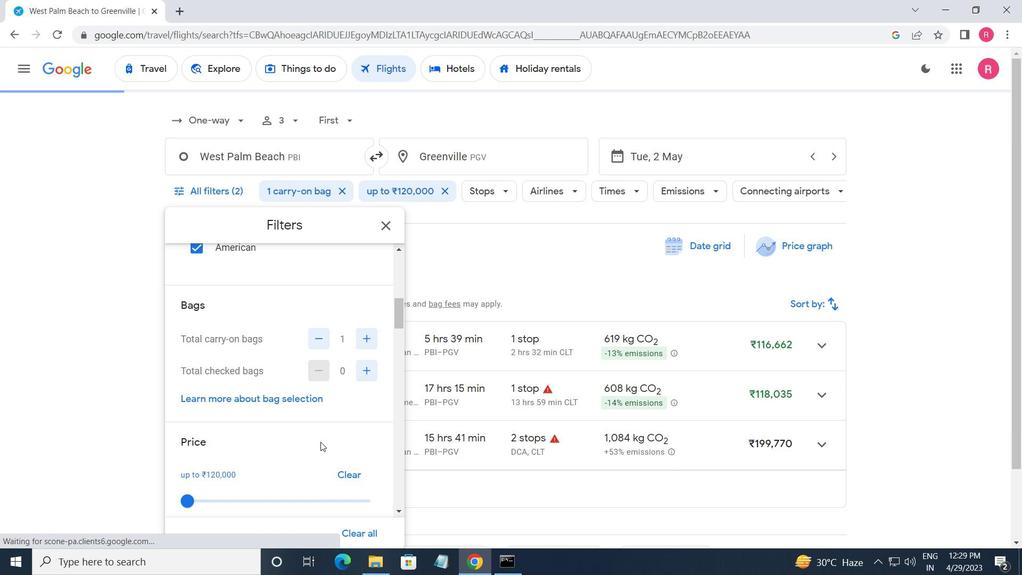 
Action: Mouse scrolled (320, 441) with delta (0, 0)
Screenshot: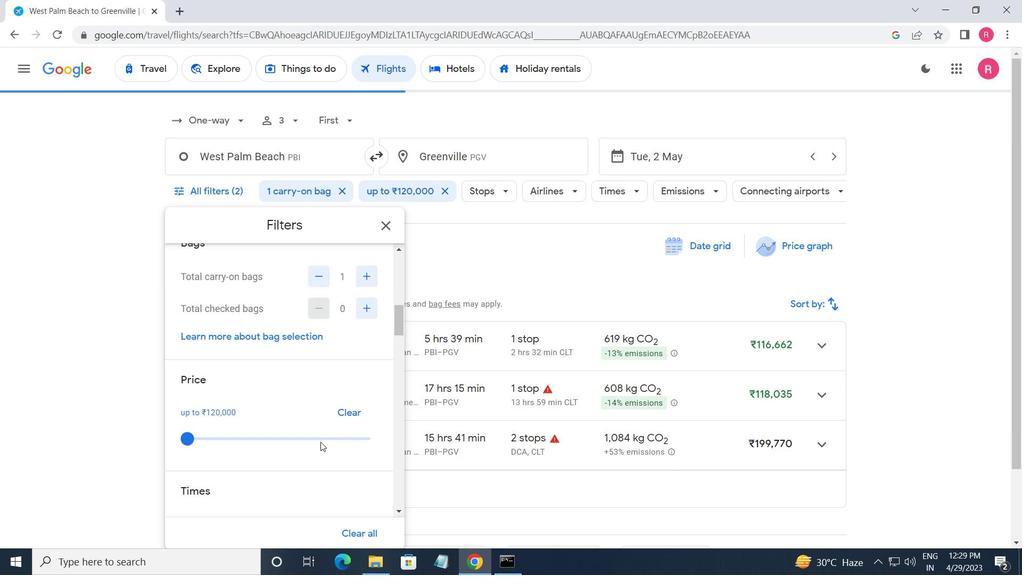 
Action: Mouse scrolled (320, 441) with delta (0, 0)
Screenshot: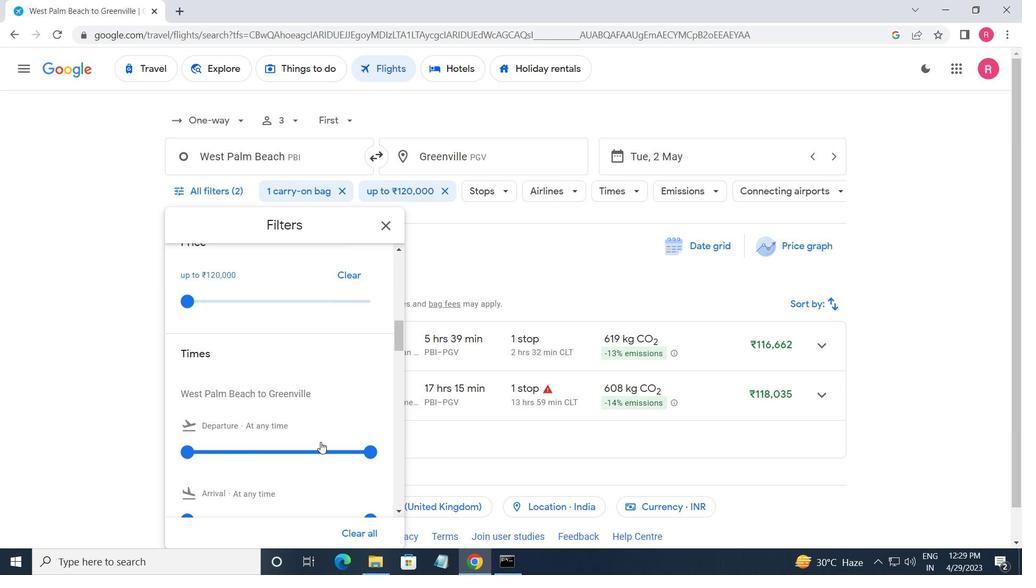
Action: Mouse scrolled (320, 441) with delta (0, 0)
Screenshot: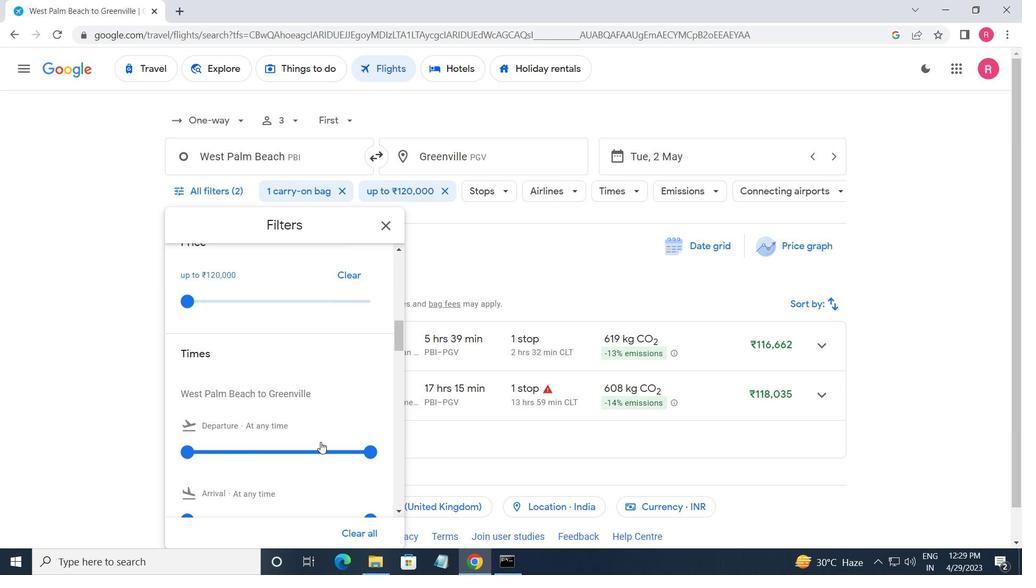 
Action: Mouse moved to (185, 321)
Screenshot: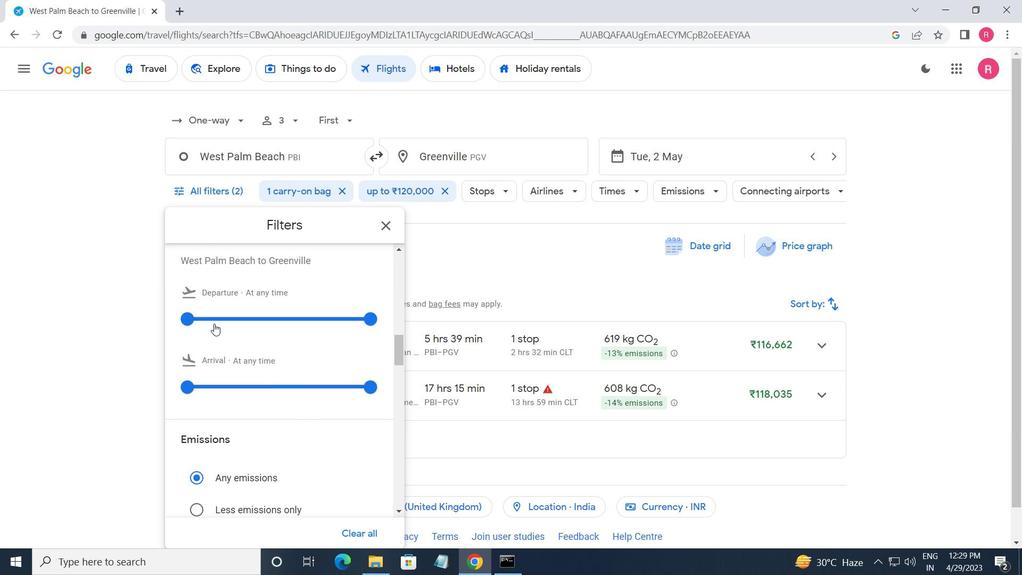 
Action: Mouse pressed left at (185, 321)
Screenshot: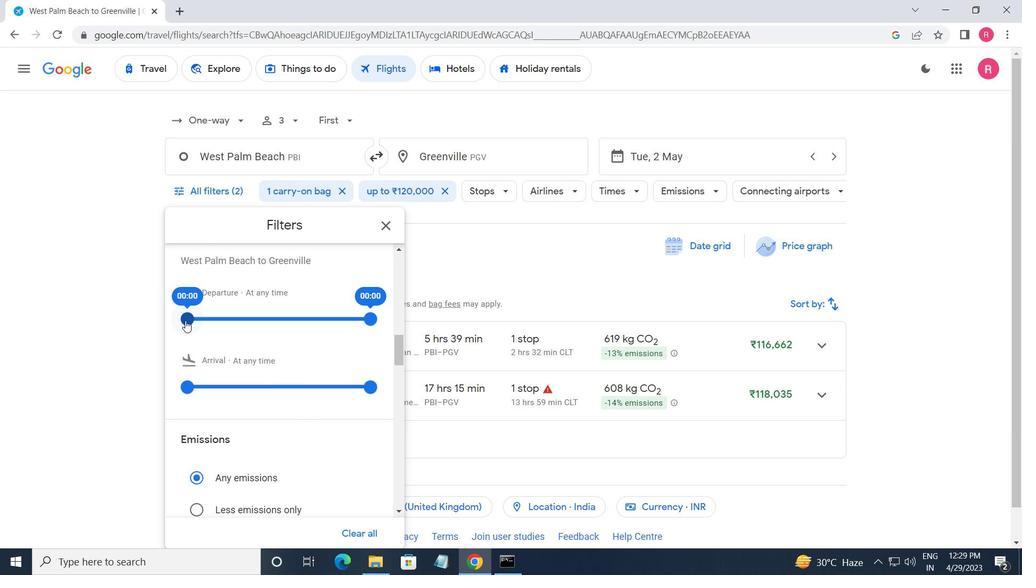
Action: Mouse moved to (368, 321)
Screenshot: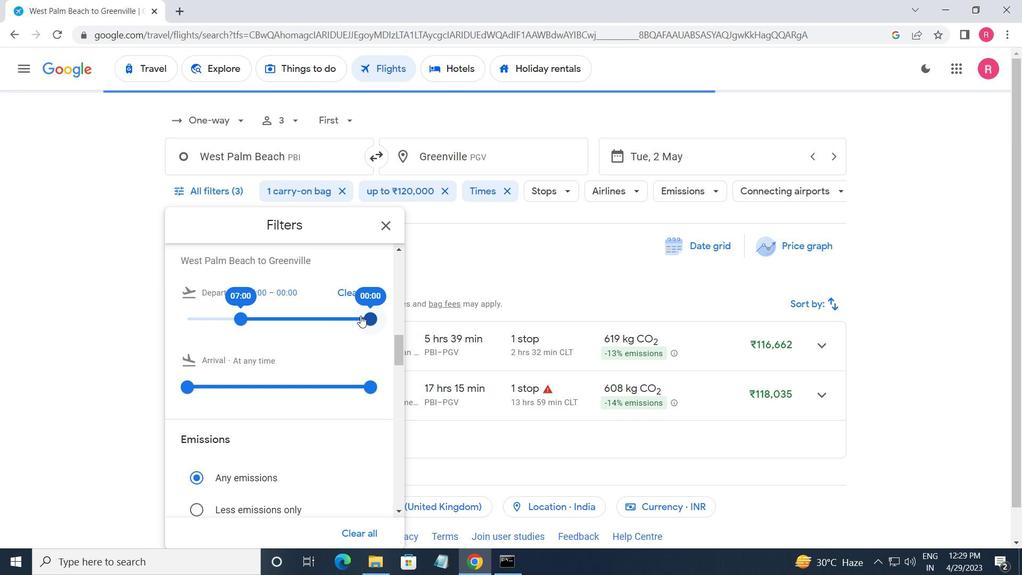 
Action: Mouse pressed left at (368, 321)
Screenshot: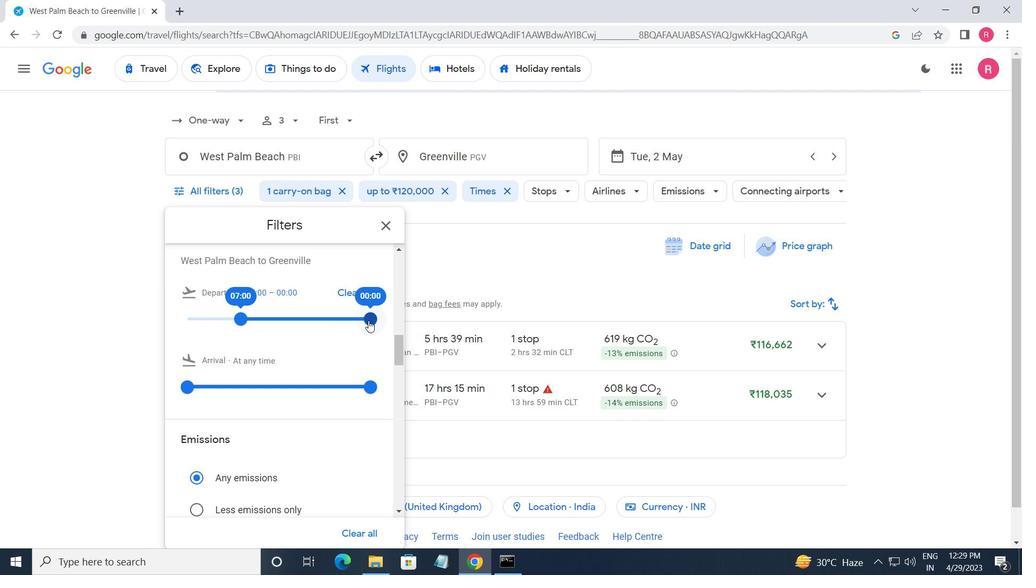 
Action: Mouse moved to (389, 224)
Screenshot: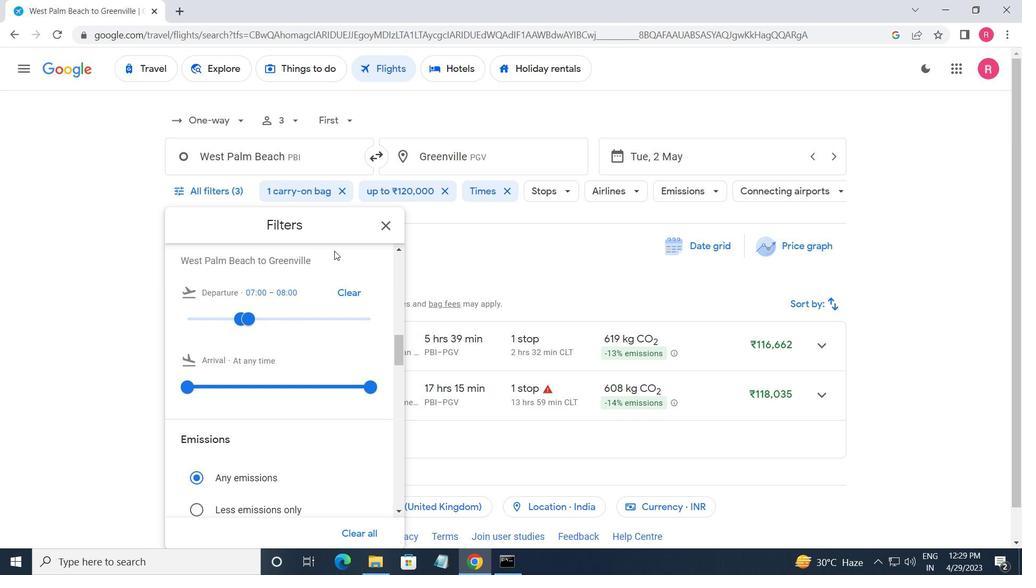 
Action: Mouse pressed left at (389, 224)
Screenshot: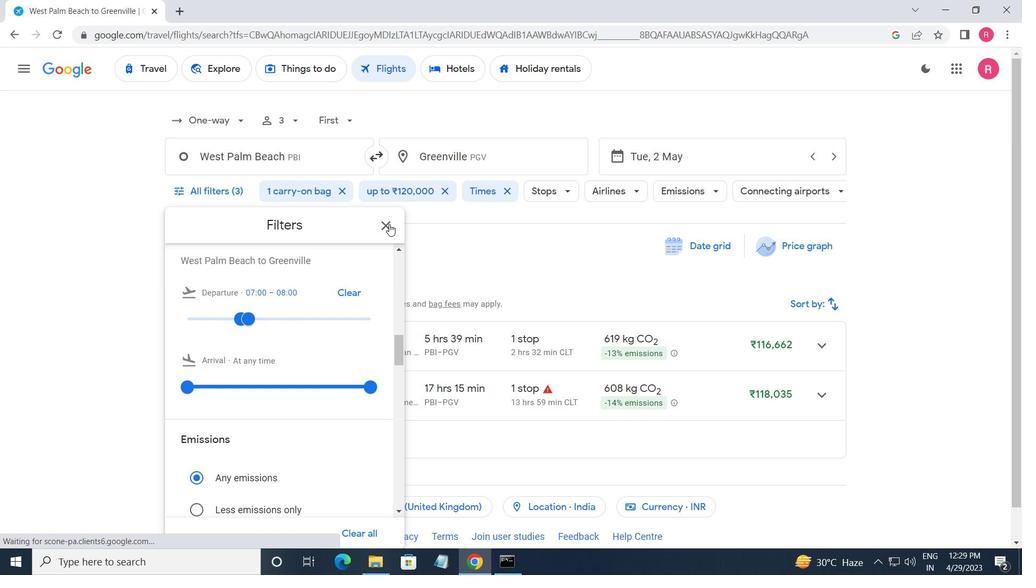 
Action: Mouse moved to (389, 224)
Screenshot: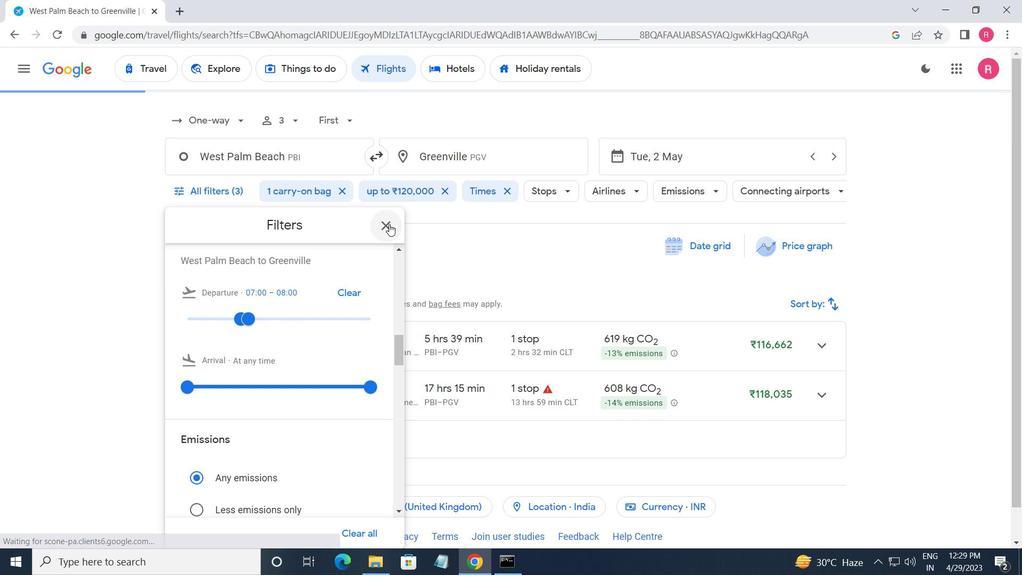 
